 Task: Find connections with filter location Tizi Ouzou with filter topic #investmentproperty with filter profile language Potuguese with filter current company Fluentgrid Limited with filter school Doctor Babasaheb Ambedkar Marathwada University with filter industry Consumer Goods Rental with filter service category Management with filter keywords title Superintendent
Action: Mouse moved to (492, 66)
Screenshot: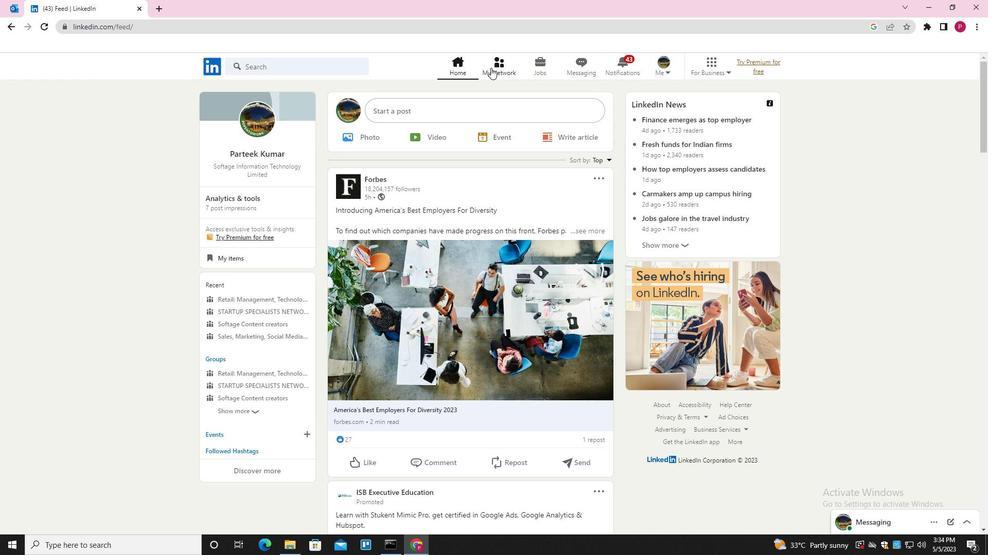 
Action: Mouse pressed left at (492, 66)
Screenshot: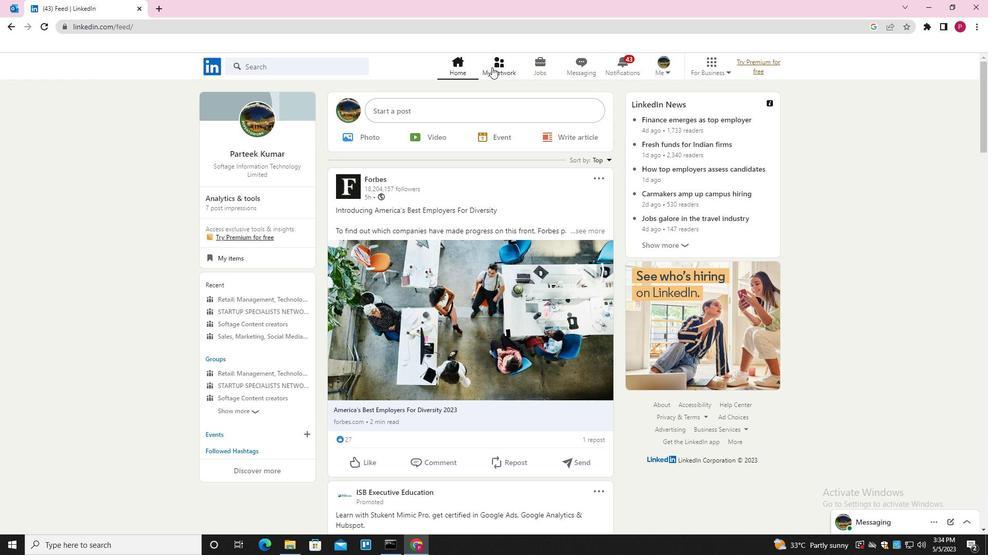 
Action: Mouse moved to (328, 118)
Screenshot: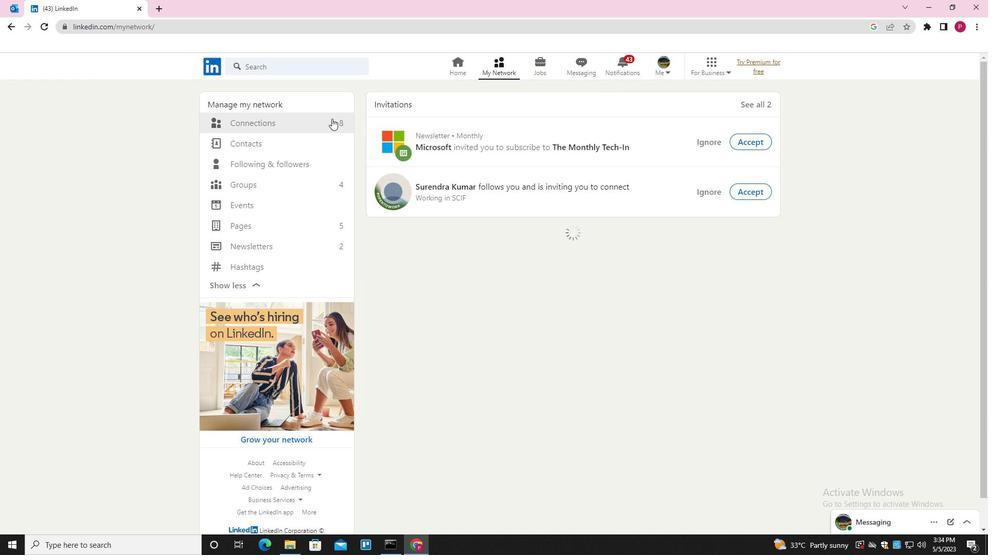 
Action: Mouse pressed left at (328, 118)
Screenshot: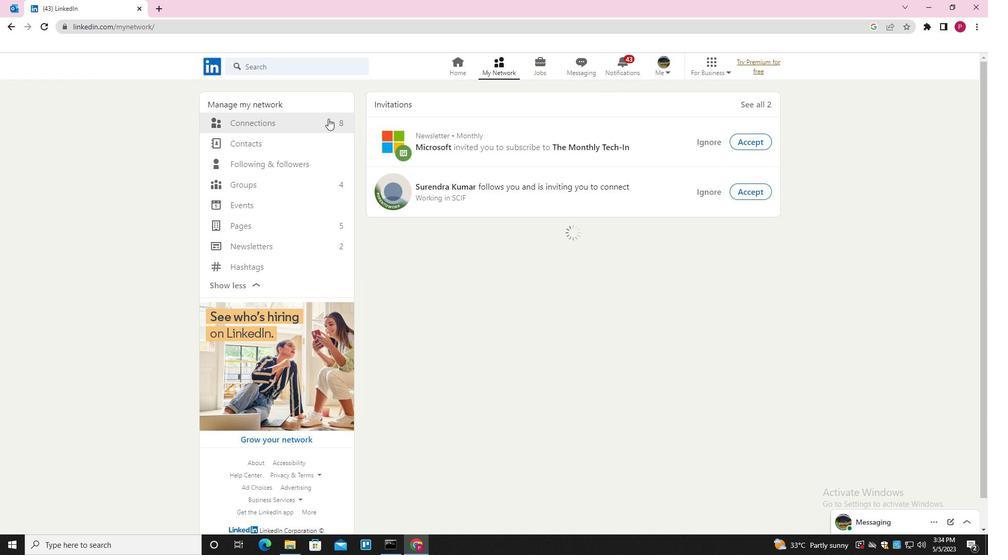 
Action: Mouse moved to (564, 125)
Screenshot: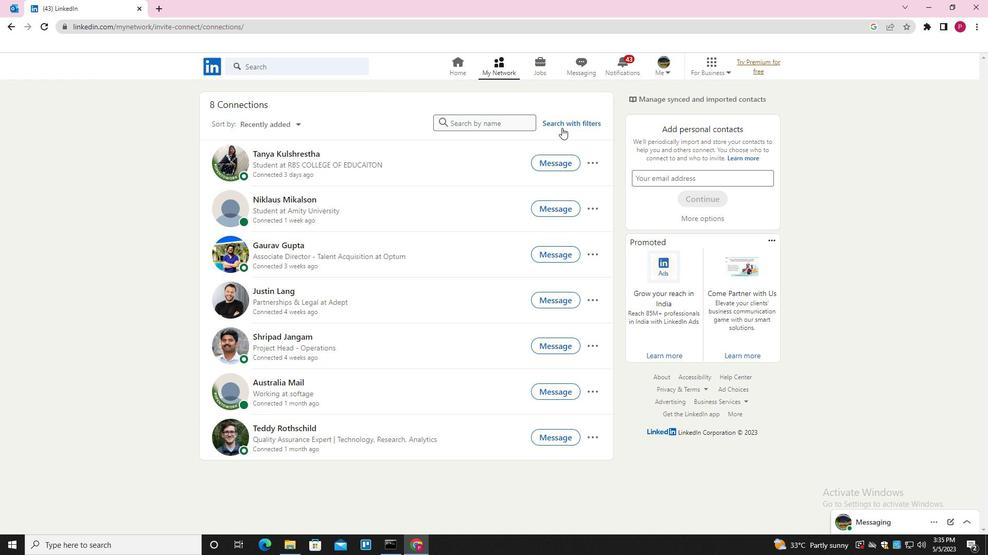 
Action: Mouse pressed left at (564, 125)
Screenshot: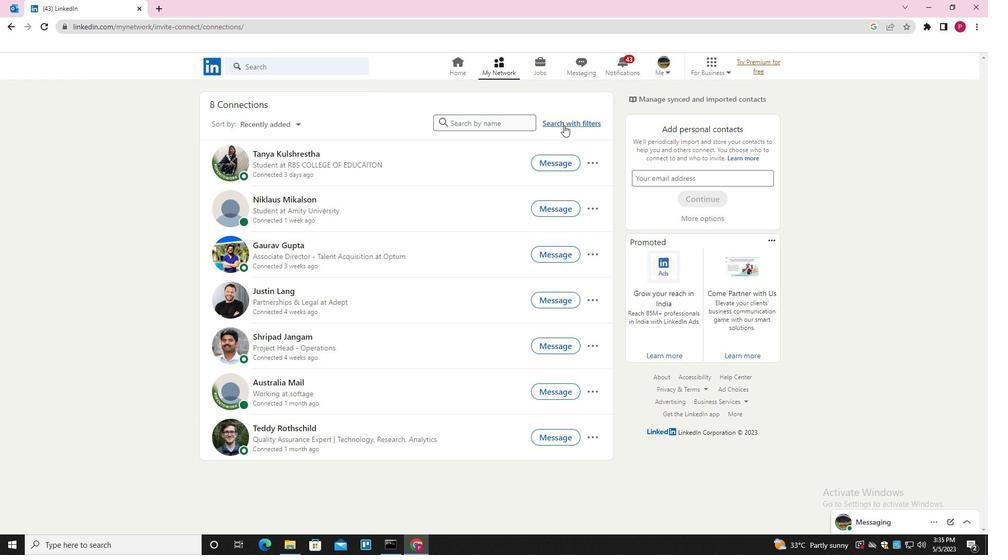 
Action: Mouse moved to (527, 97)
Screenshot: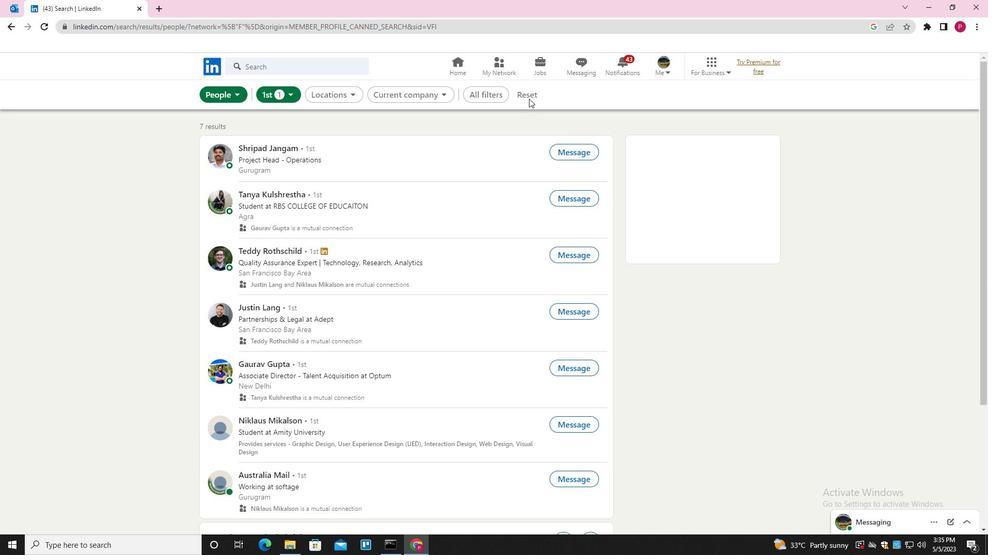 
Action: Mouse pressed left at (527, 97)
Screenshot: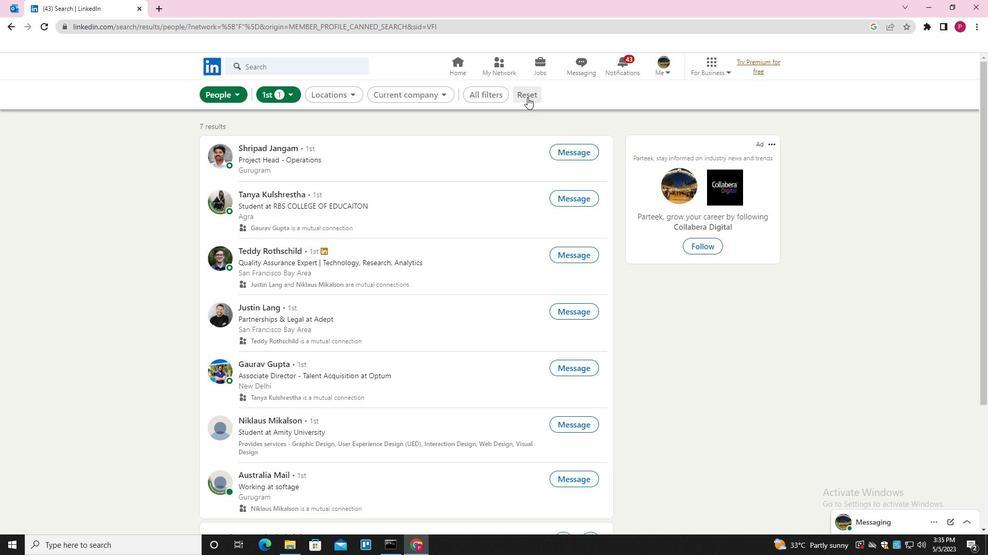 
Action: Mouse moved to (510, 94)
Screenshot: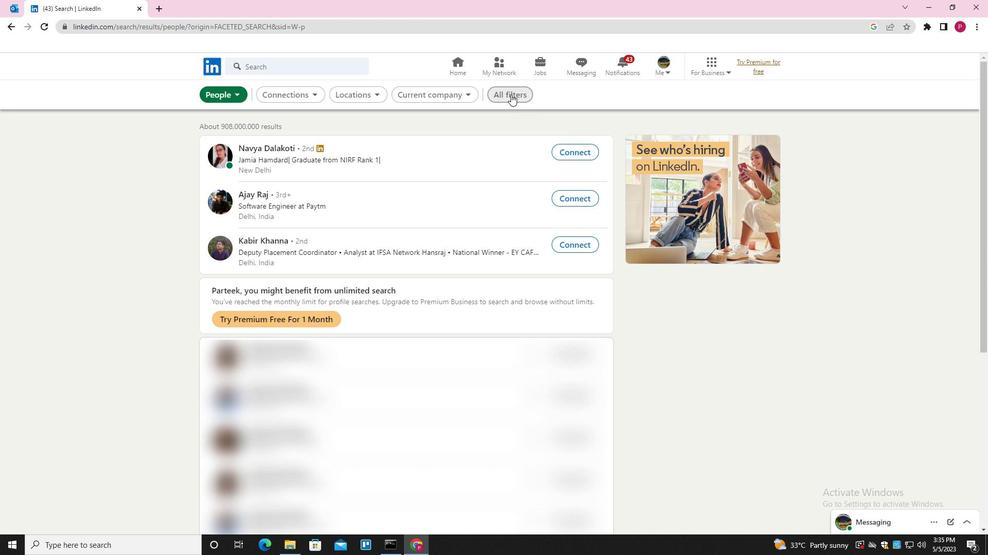 
Action: Mouse pressed left at (510, 94)
Screenshot: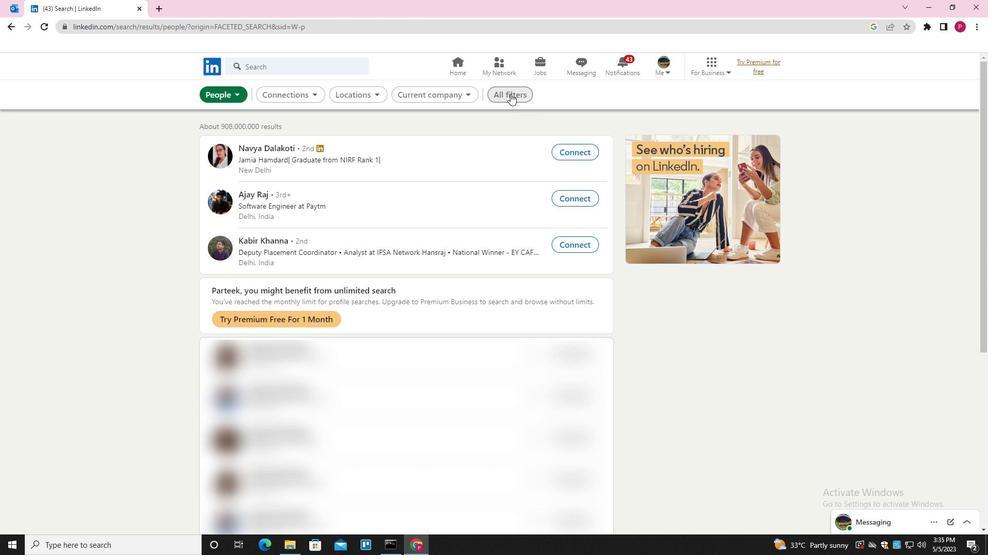 
Action: Mouse moved to (727, 229)
Screenshot: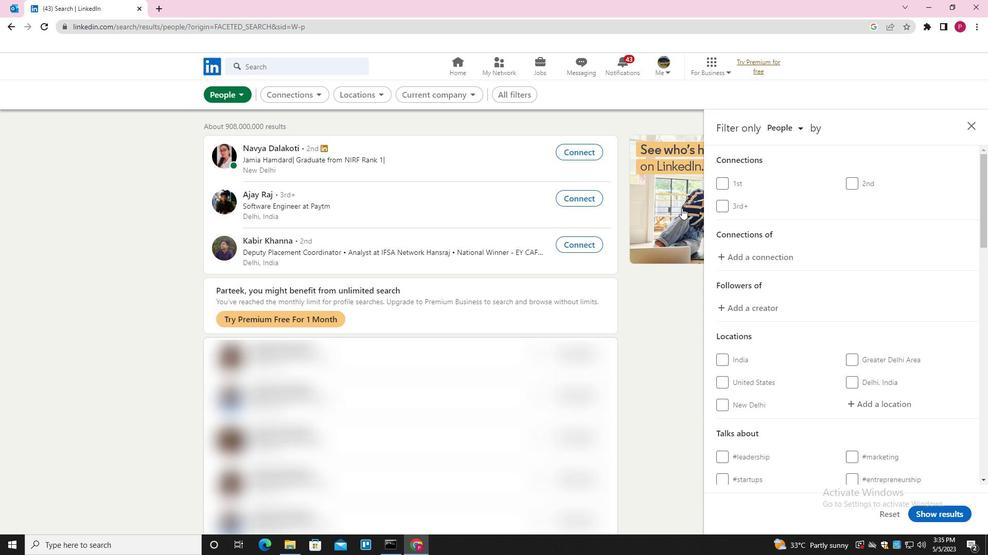 
Action: Mouse scrolled (727, 229) with delta (0, 0)
Screenshot: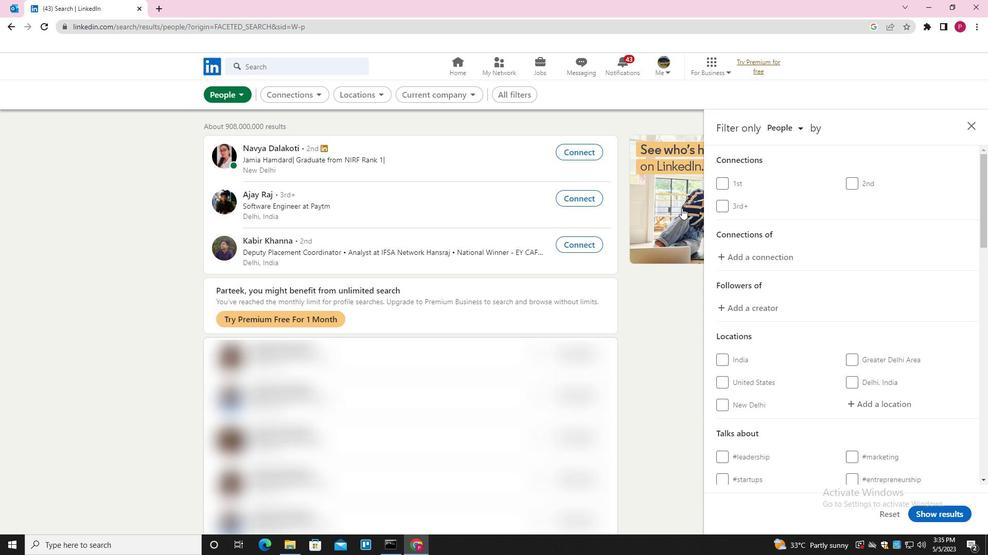 
Action: Mouse moved to (734, 232)
Screenshot: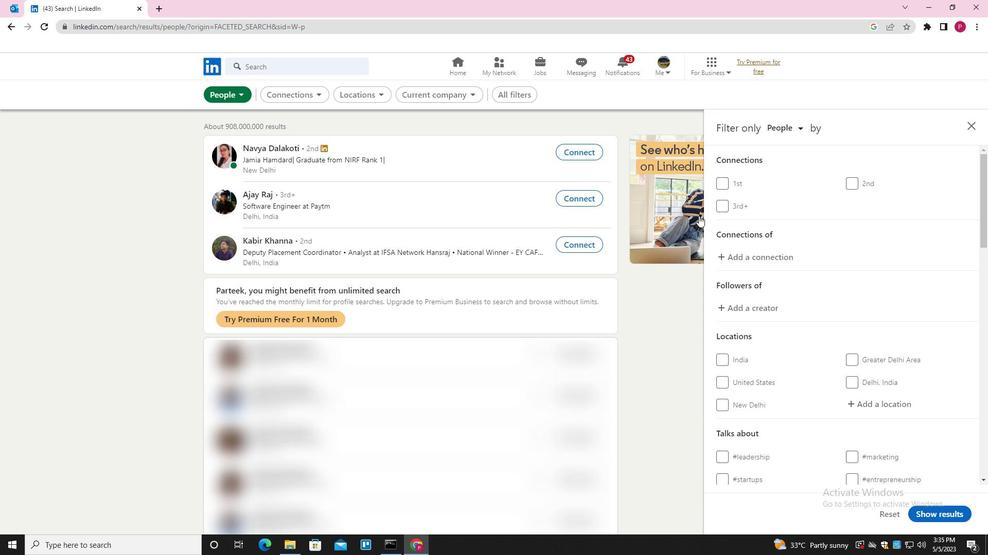 
Action: Mouse scrolled (734, 232) with delta (0, 0)
Screenshot: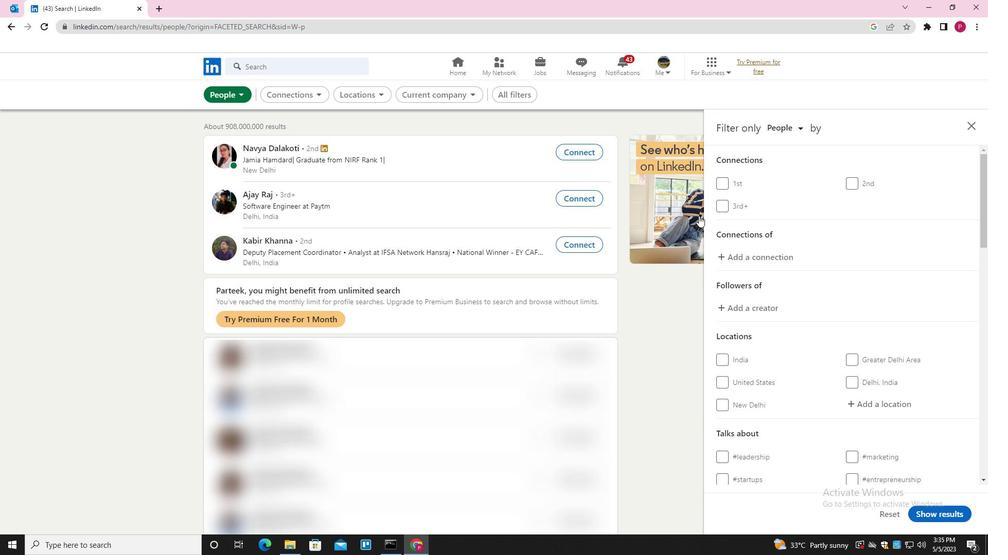 
Action: Mouse moved to (872, 300)
Screenshot: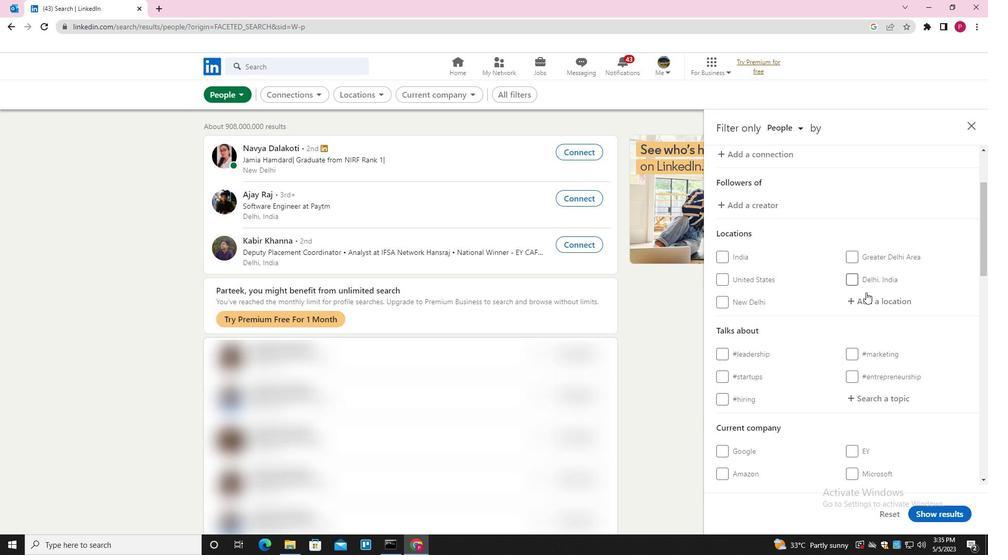 
Action: Mouse pressed left at (872, 300)
Screenshot: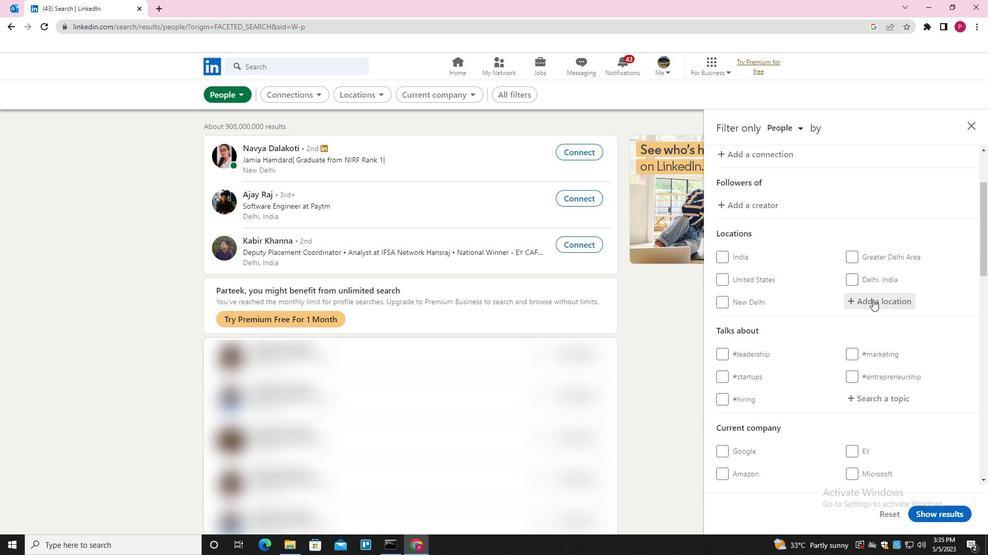 
Action: Key pressed <Key.shift>TIZII<Key.space><Key.backspace><Key.backspace><Key.backspace>I<Key.space><Key.shift><Key.down><Key.enter>
Screenshot: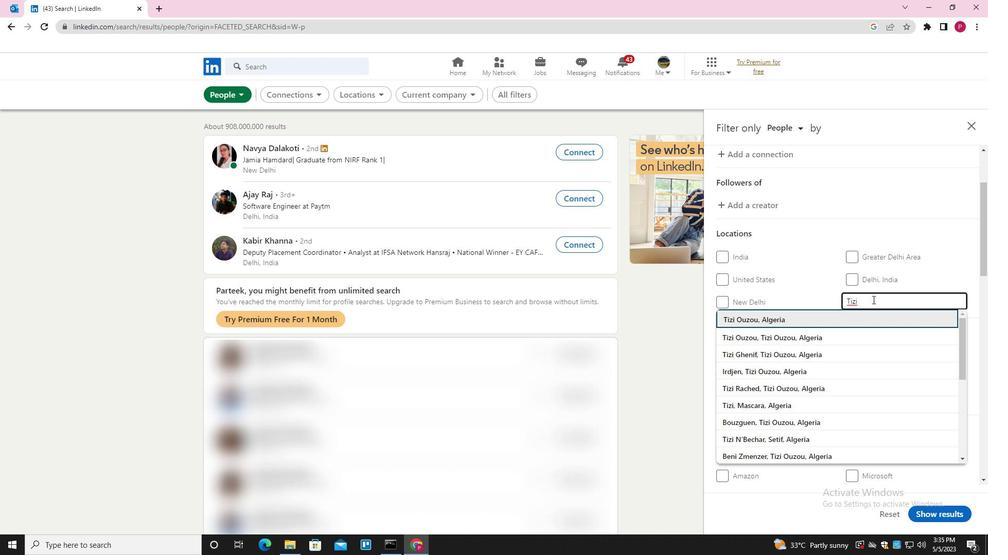 
Action: Mouse moved to (821, 355)
Screenshot: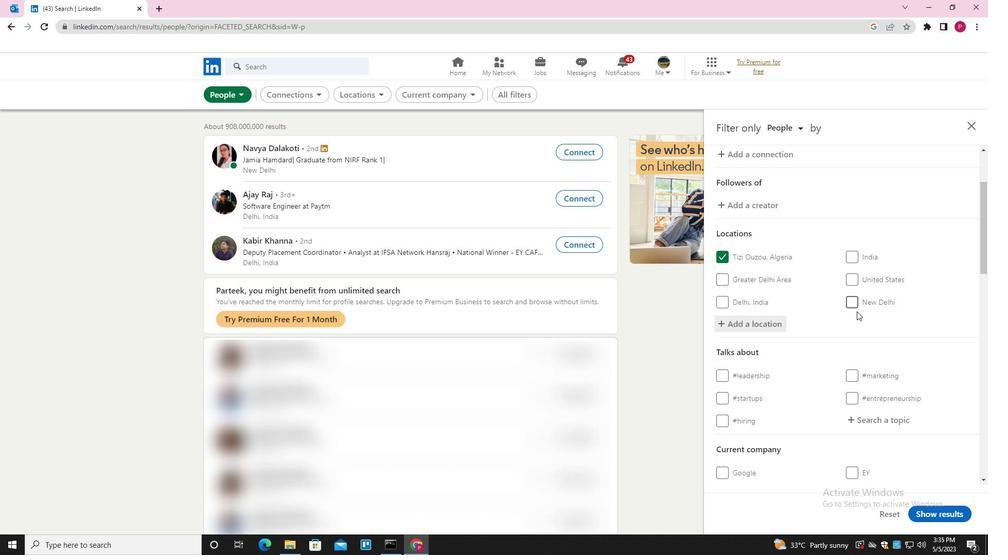 
Action: Mouse scrolled (821, 354) with delta (0, 0)
Screenshot: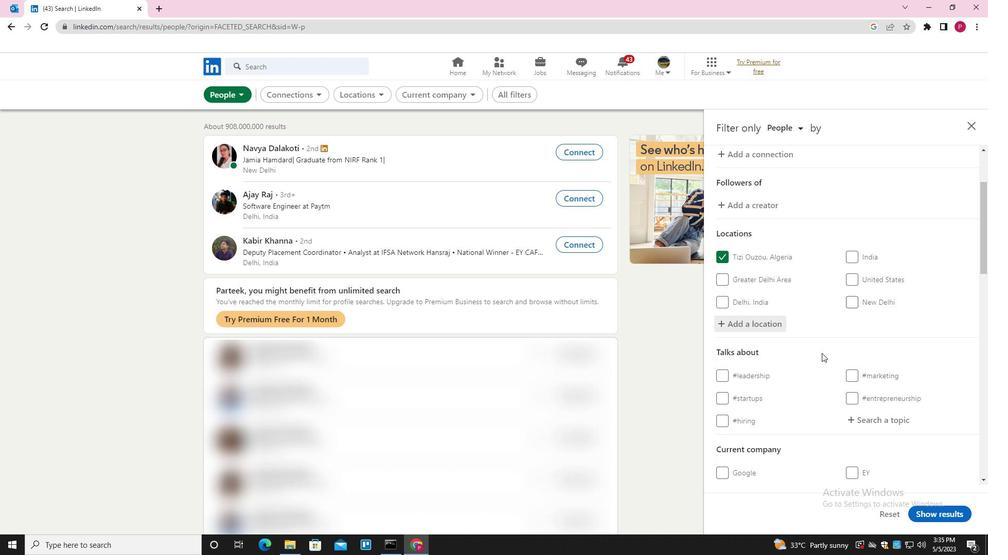 
Action: Mouse scrolled (821, 354) with delta (0, 0)
Screenshot: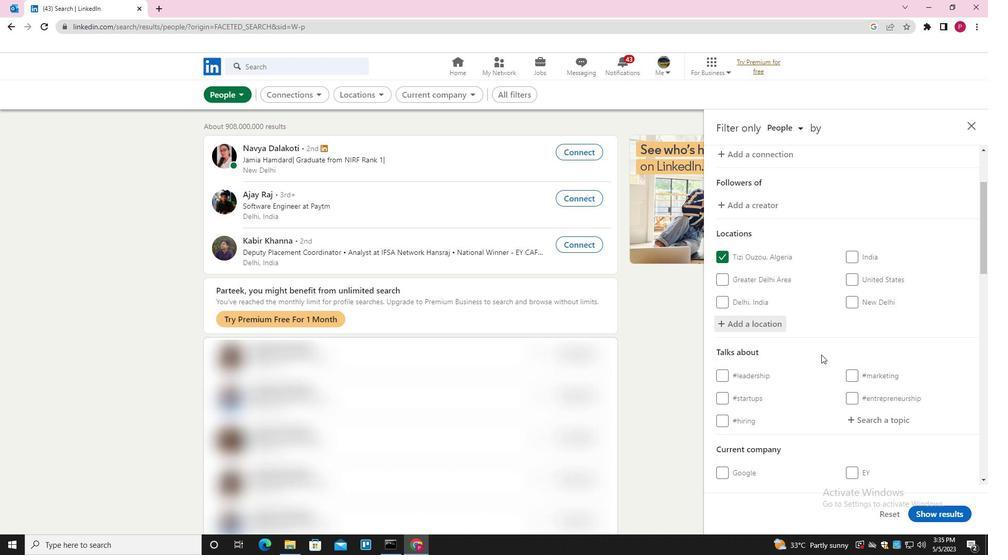 
Action: Mouse scrolled (821, 354) with delta (0, 0)
Screenshot: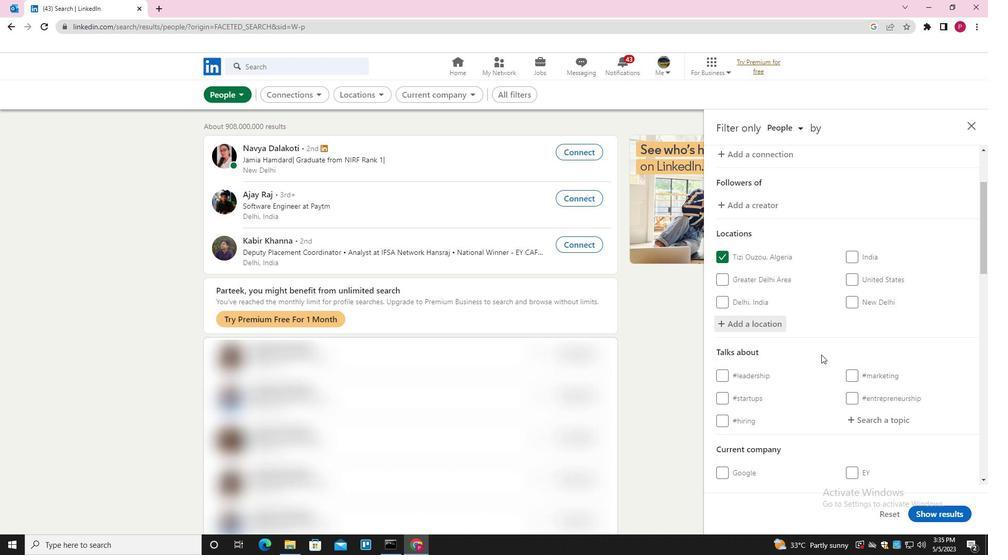 
Action: Mouse moved to (889, 270)
Screenshot: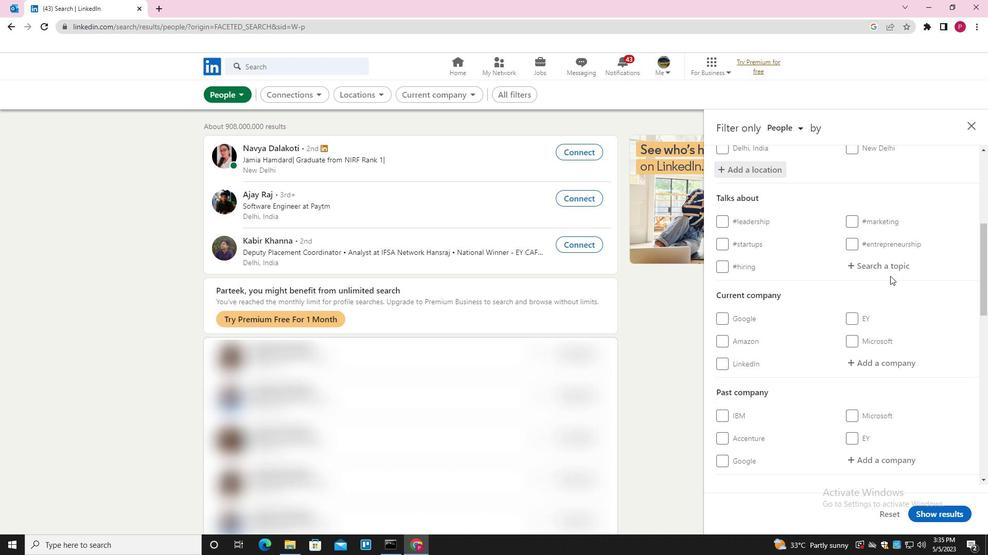 
Action: Mouse pressed left at (889, 270)
Screenshot: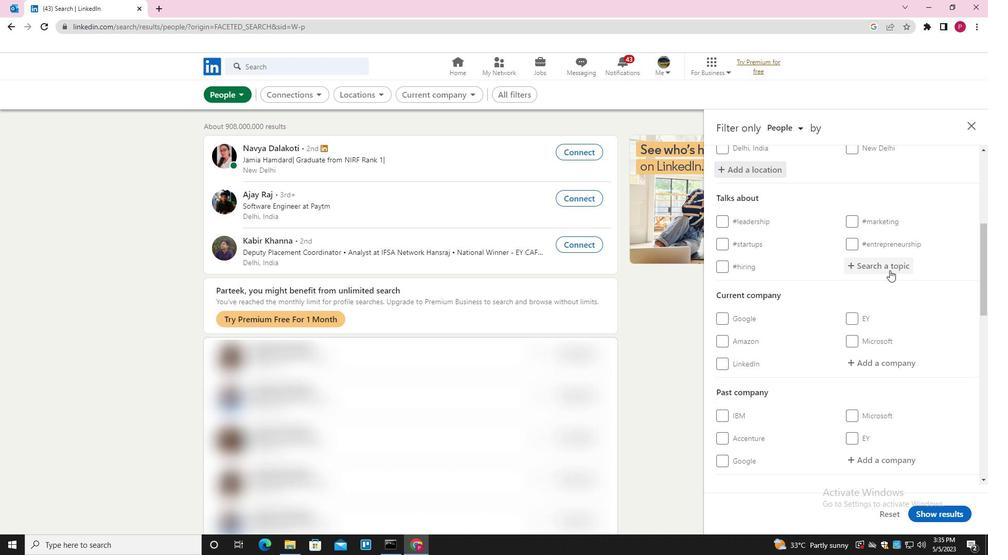 
Action: Key pressed INVESTMENTPROPERTY<Key.down><Key.enter>
Screenshot: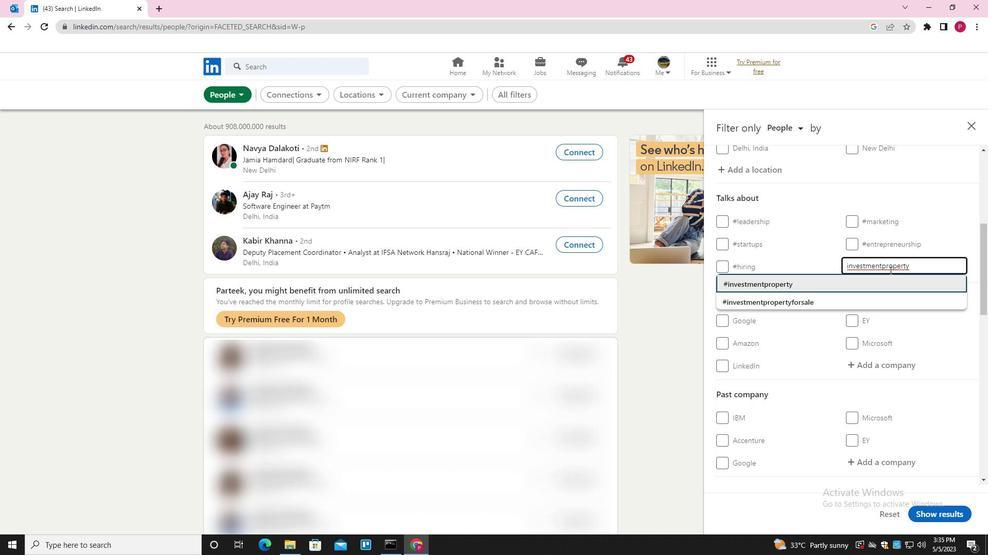 
Action: Mouse moved to (868, 286)
Screenshot: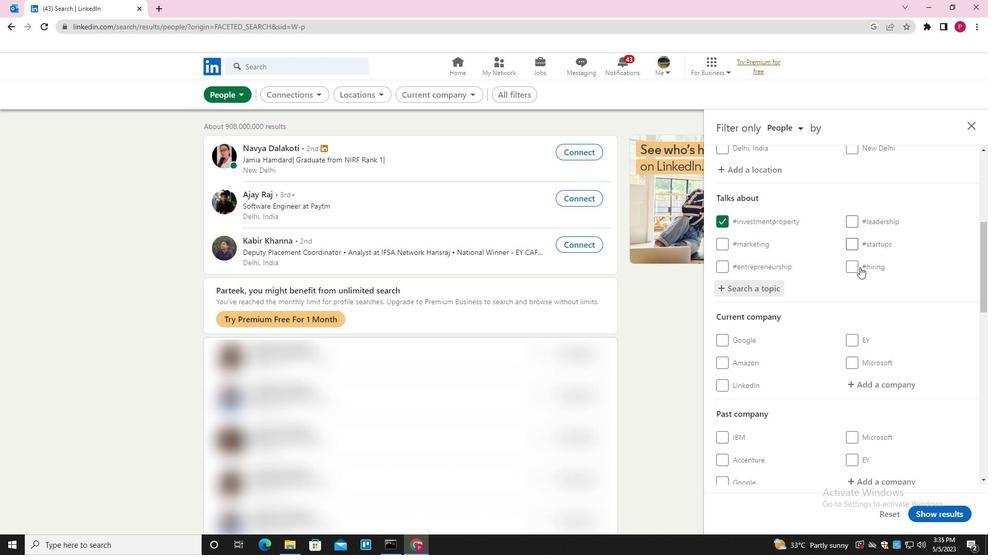 
Action: Mouse scrolled (868, 286) with delta (0, 0)
Screenshot: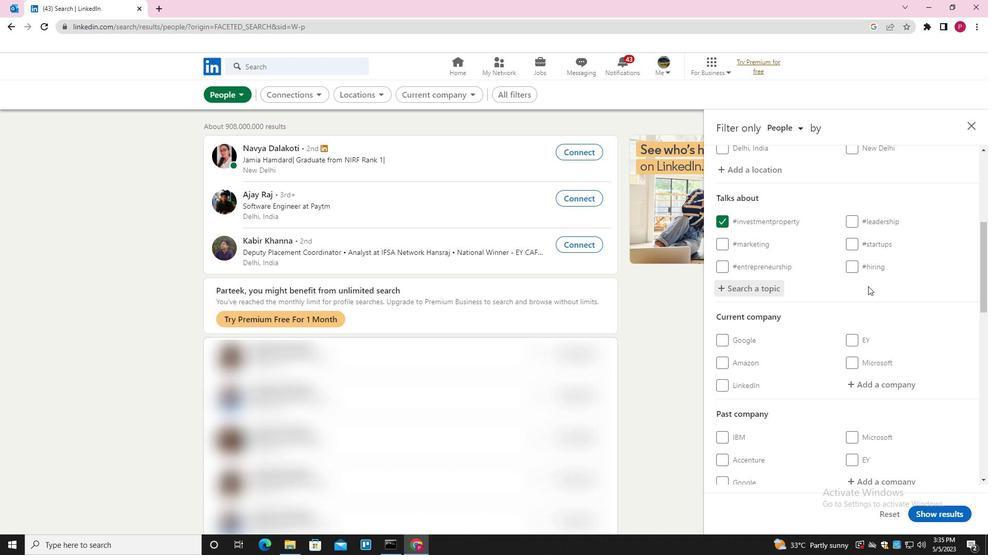 
Action: Mouse moved to (868, 287)
Screenshot: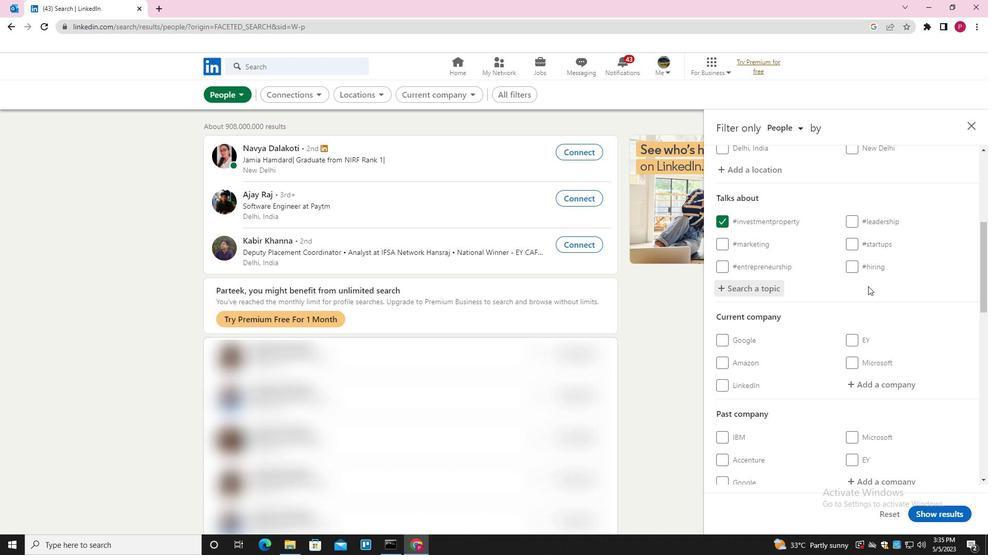 
Action: Mouse scrolled (868, 287) with delta (0, 0)
Screenshot: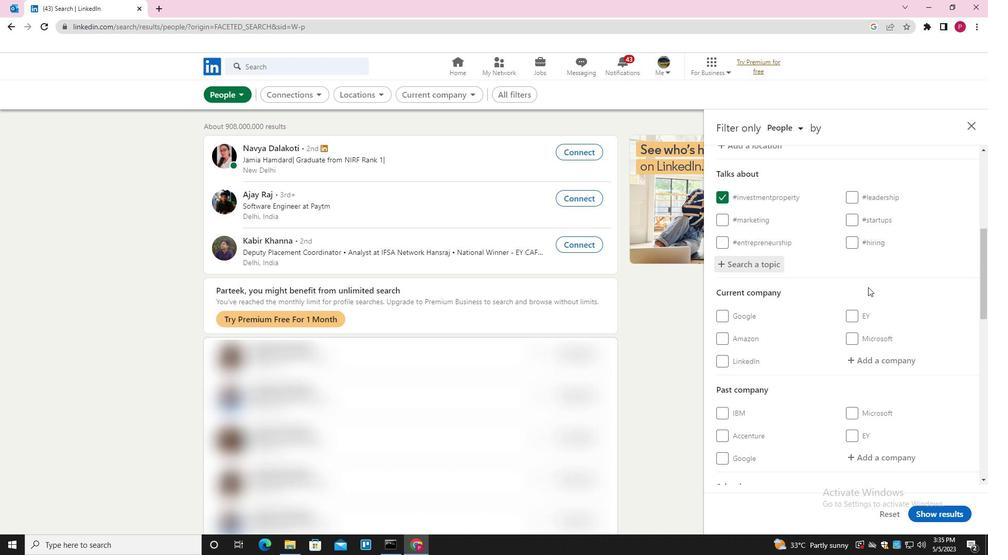
Action: Mouse moved to (882, 278)
Screenshot: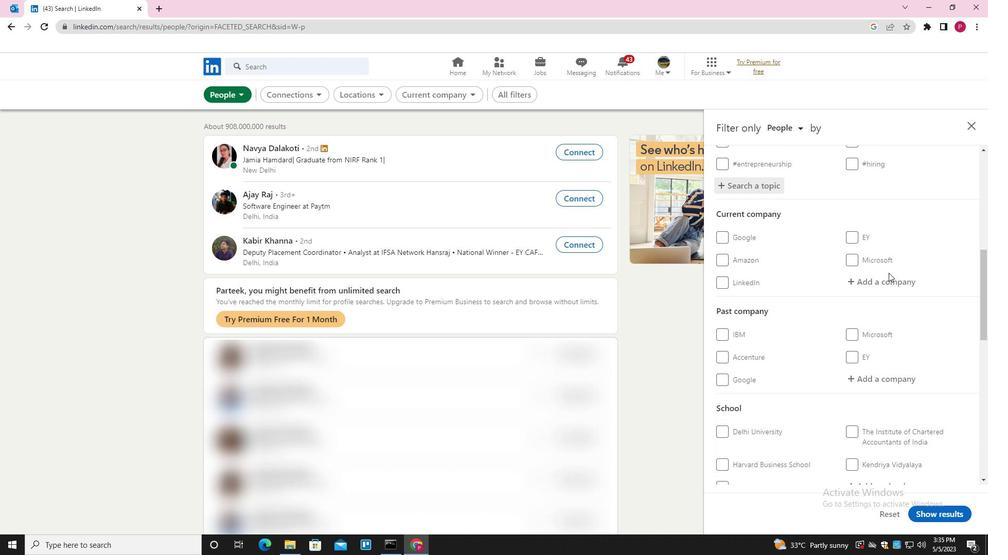 
Action: Mouse scrolled (882, 278) with delta (0, 0)
Screenshot: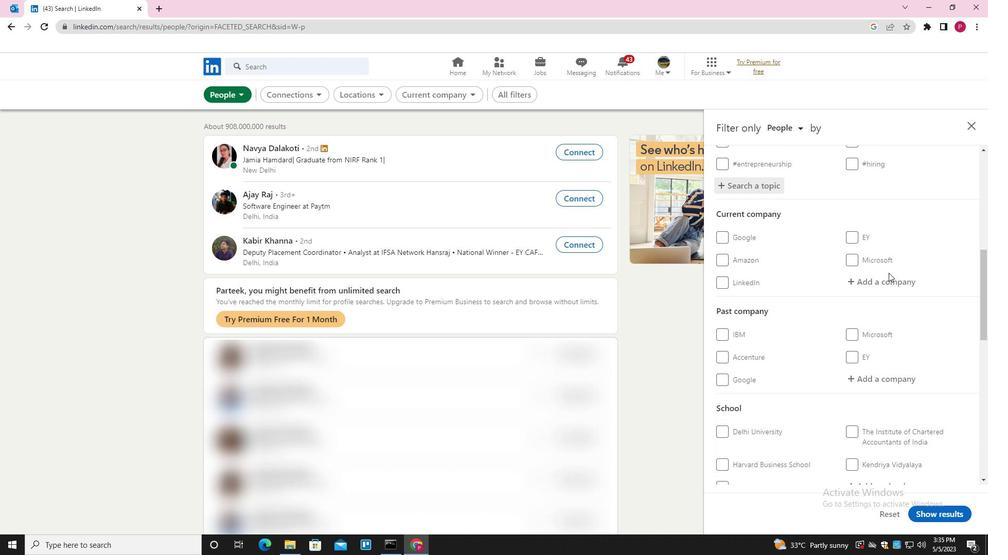 
Action: Mouse moved to (881, 279)
Screenshot: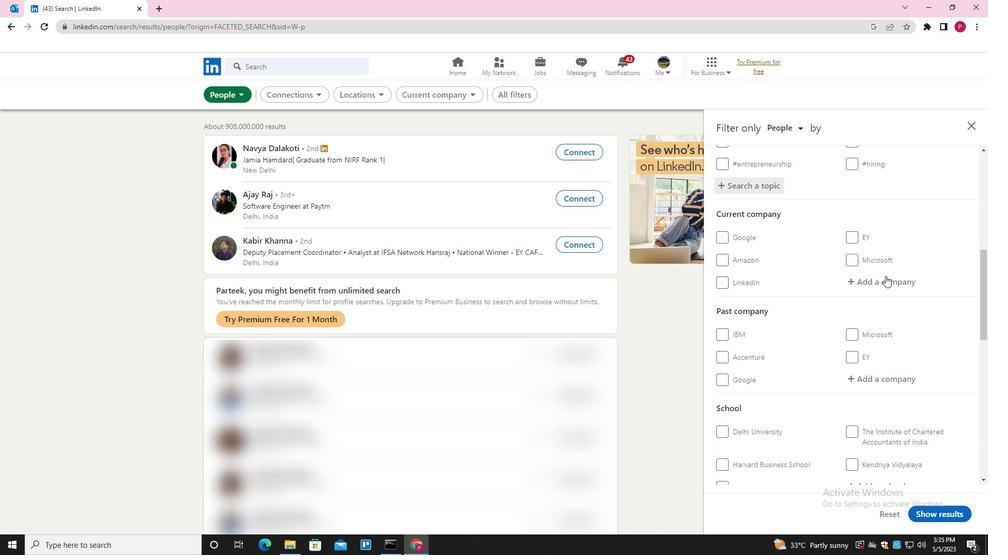 
Action: Mouse scrolled (881, 278) with delta (0, 0)
Screenshot: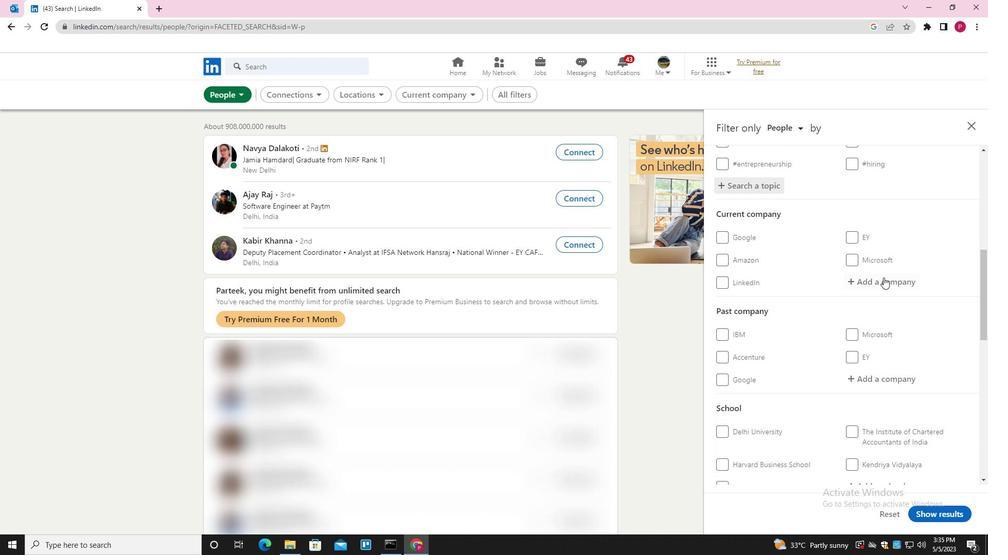 
Action: Mouse moved to (866, 308)
Screenshot: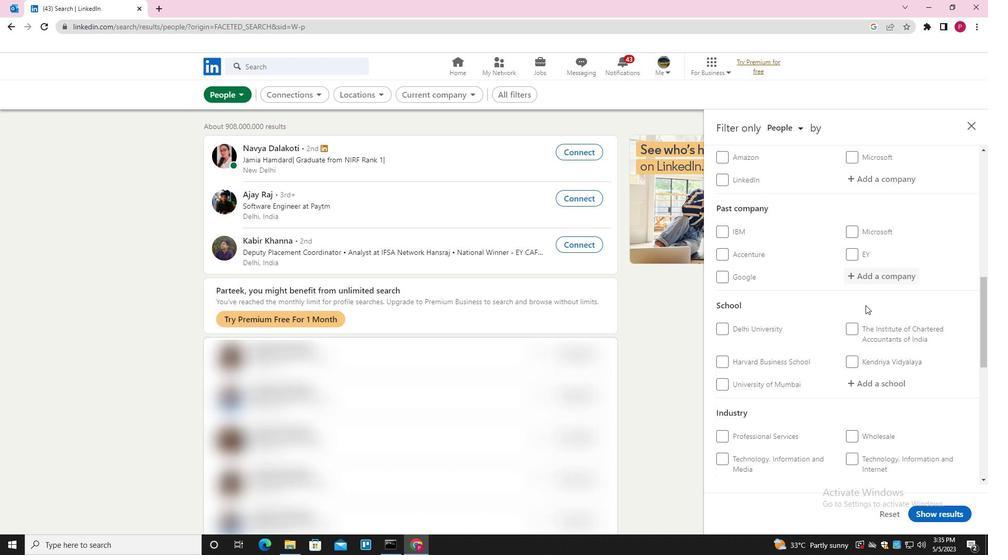 
Action: Mouse scrolled (866, 307) with delta (0, 0)
Screenshot: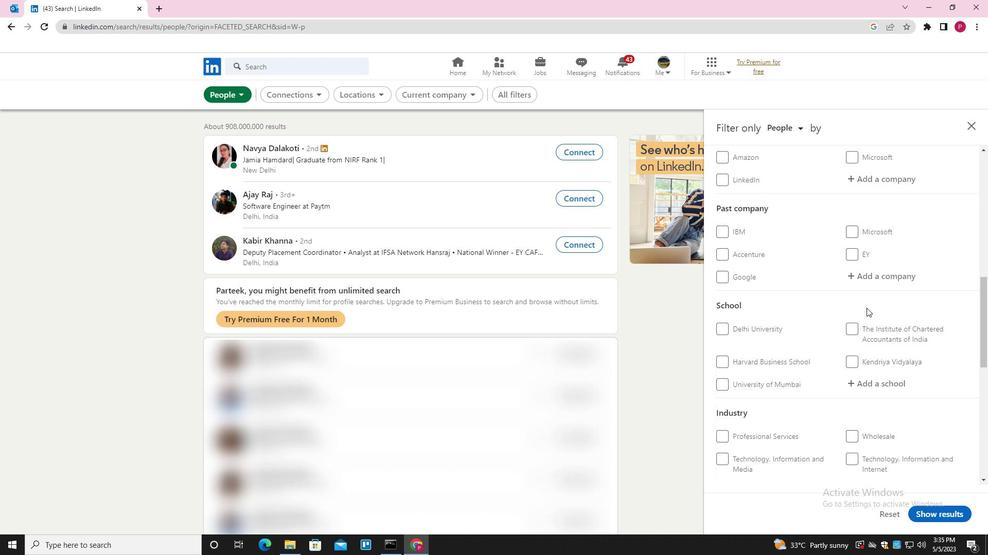 
Action: Mouse scrolled (866, 307) with delta (0, 0)
Screenshot: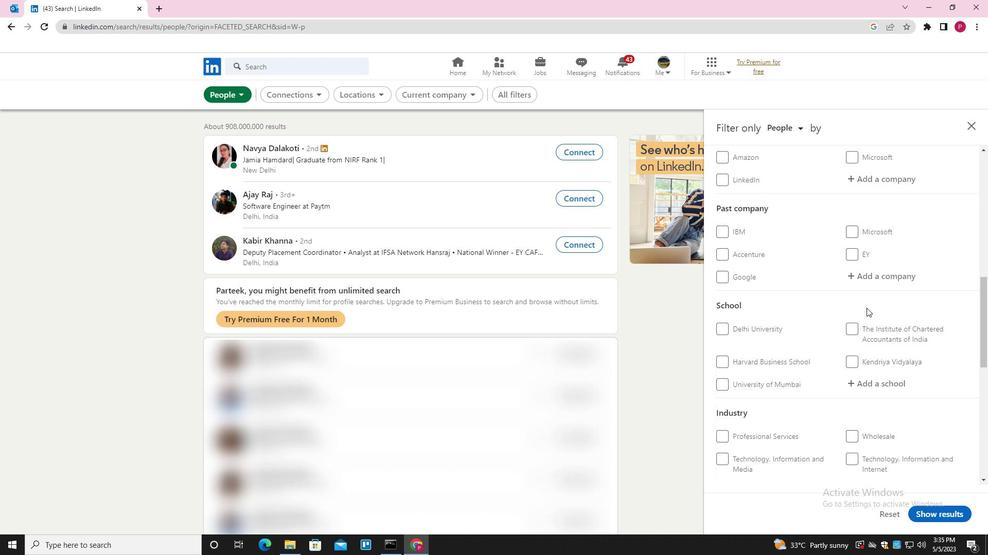 
Action: Mouse scrolled (866, 307) with delta (0, 0)
Screenshot: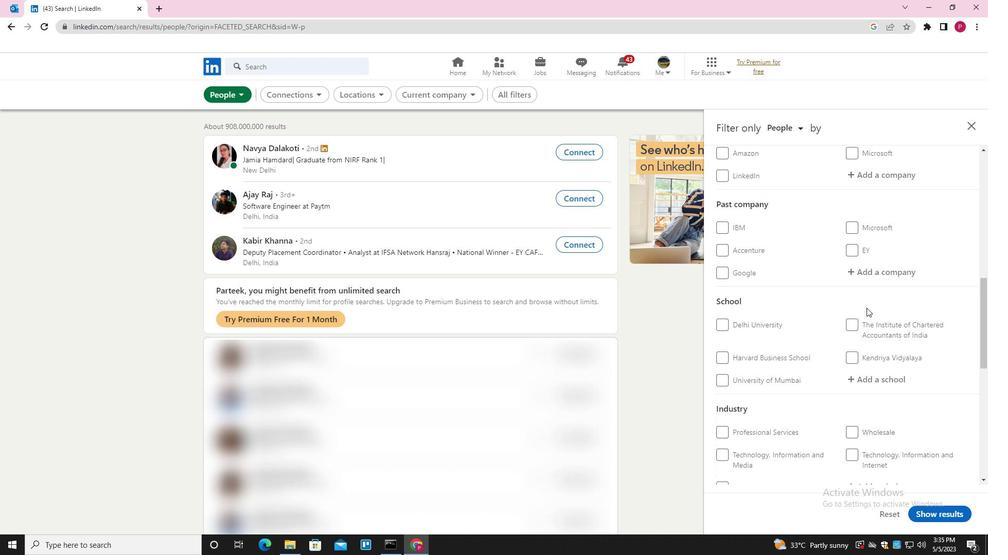 
Action: Mouse scrolled (866, 307) with delta (0, 0)
Screenshot: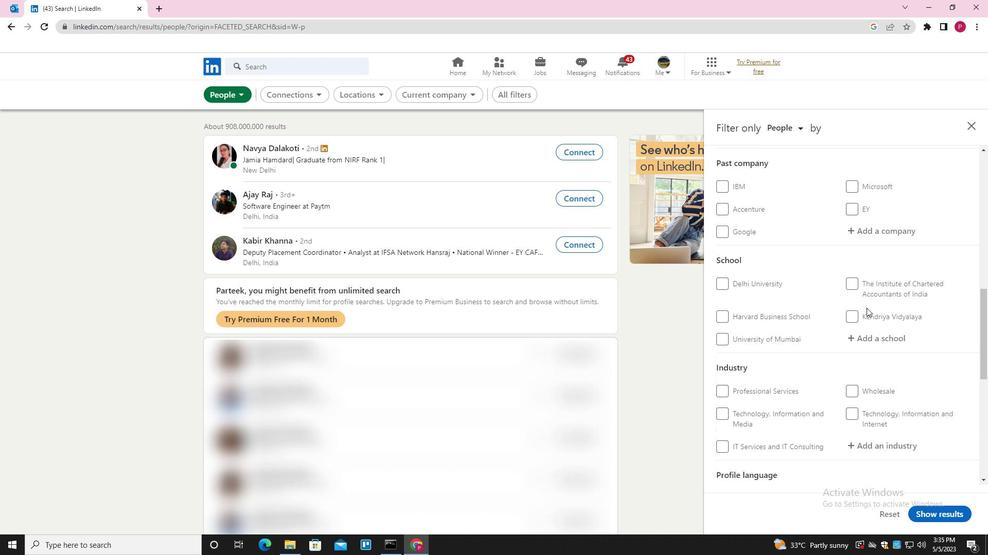 
Action: Mouse moved to (858, 362)
Screenshot: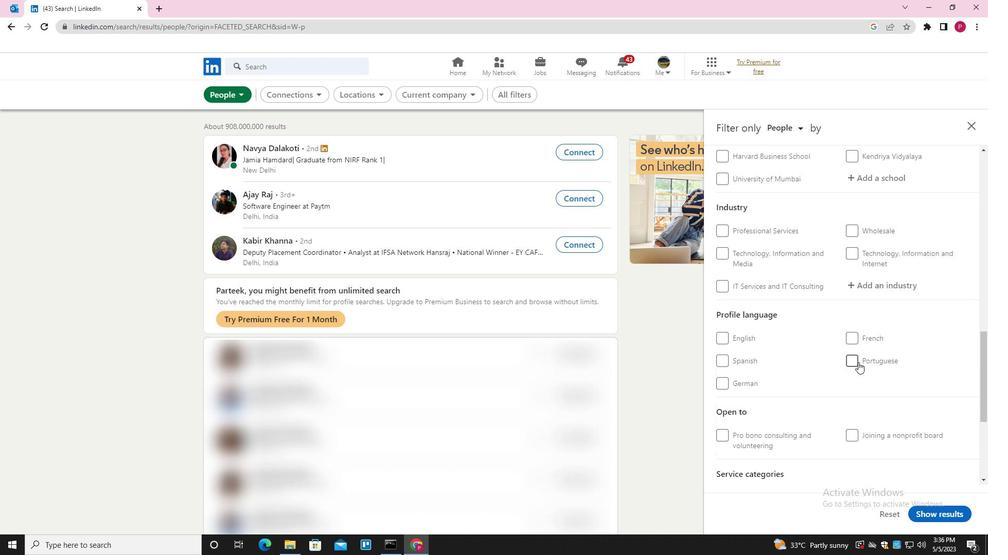 
Action: Mouse pressed left at (858, 362)
Screenshot: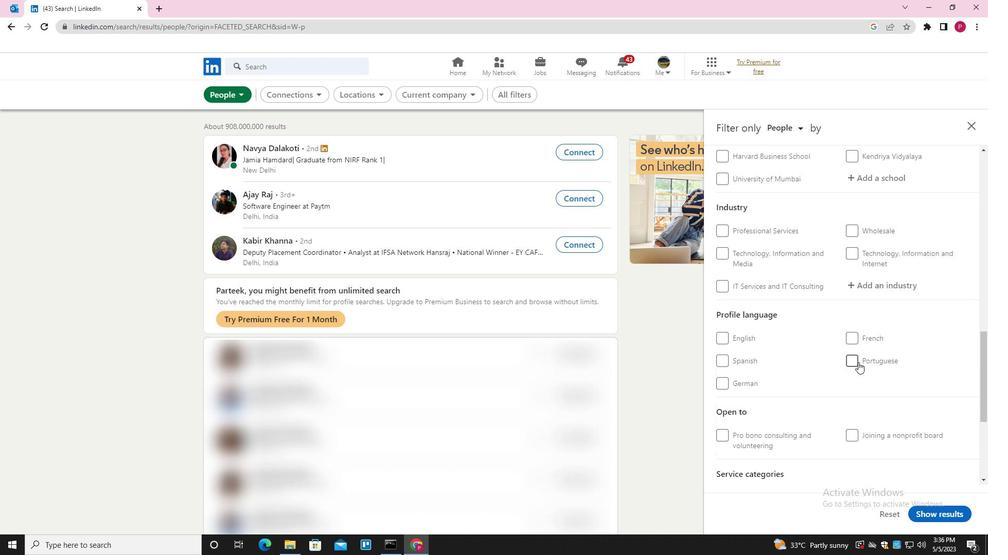 
Action: Mouse moved to (801, 392)
Screenshot: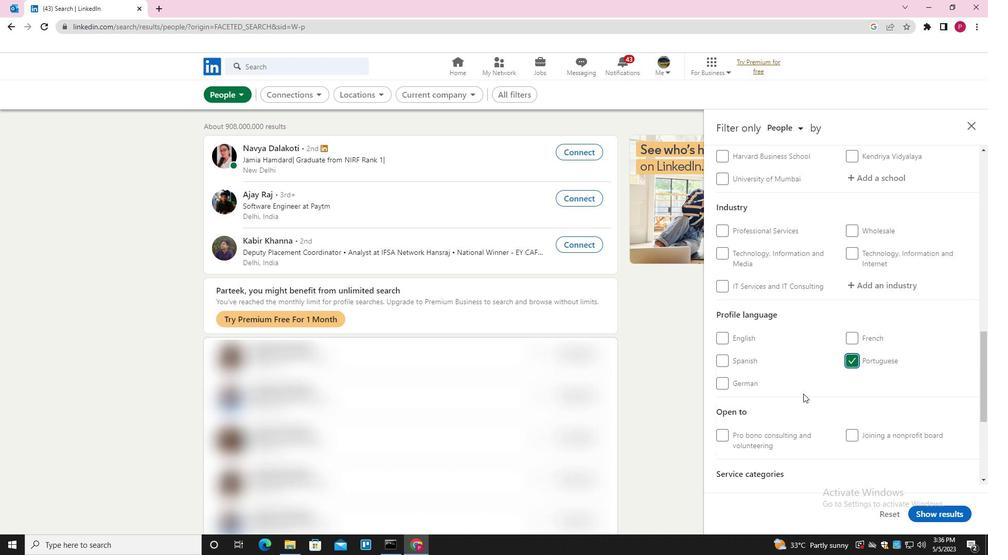 
Action: Mouse scrolled (801, 392) with delta (0, 0)
Screenshot: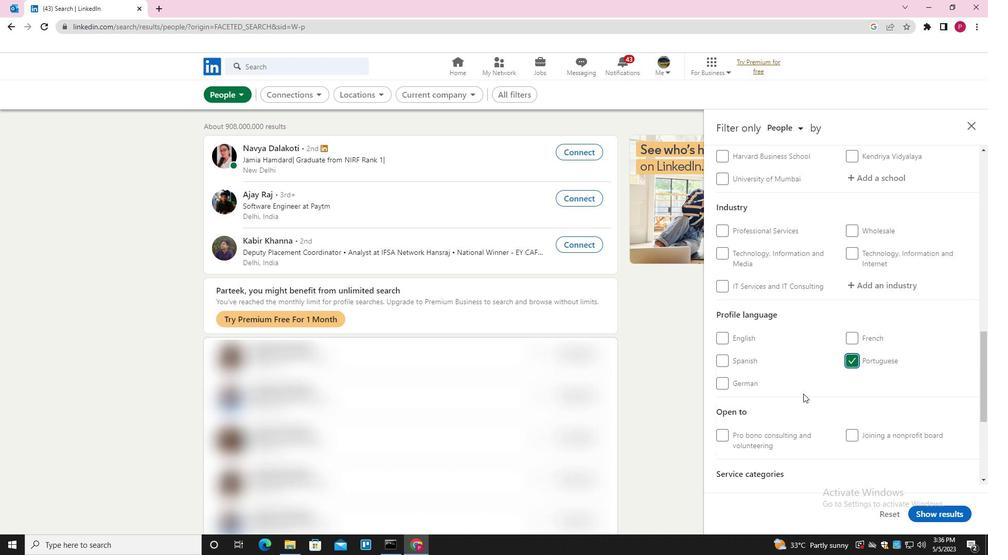 
Action: Mouse moved to (804, 390)
Screenshot: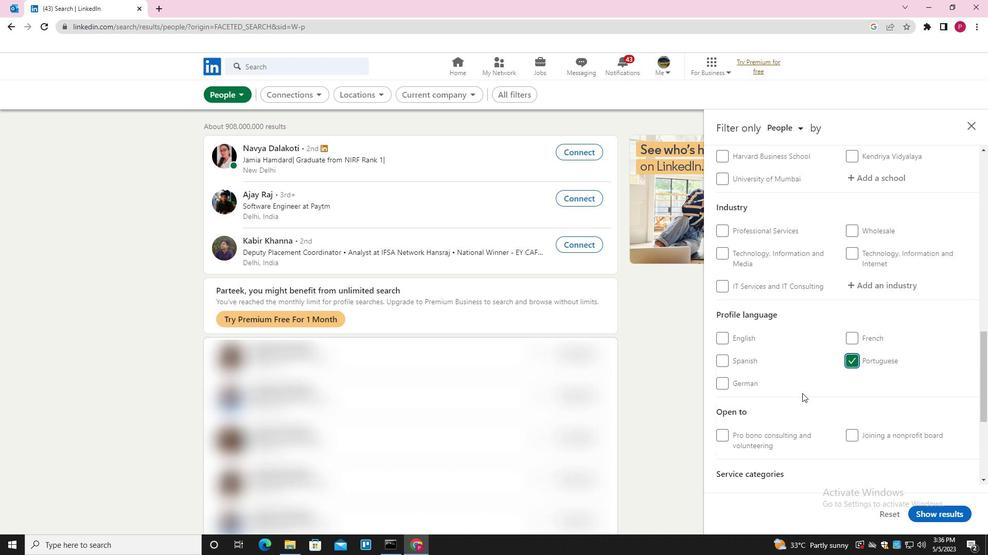 
Action: Mouse scrolled (804, 391) with delta (0, 0)
Screenshot: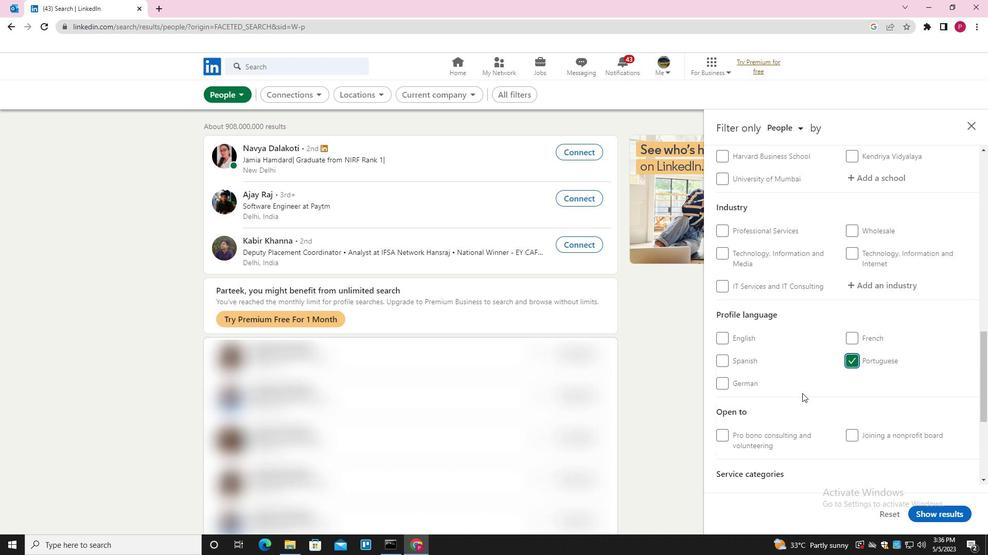 
Action: Mouse moved to (805, 390)
Screenshot: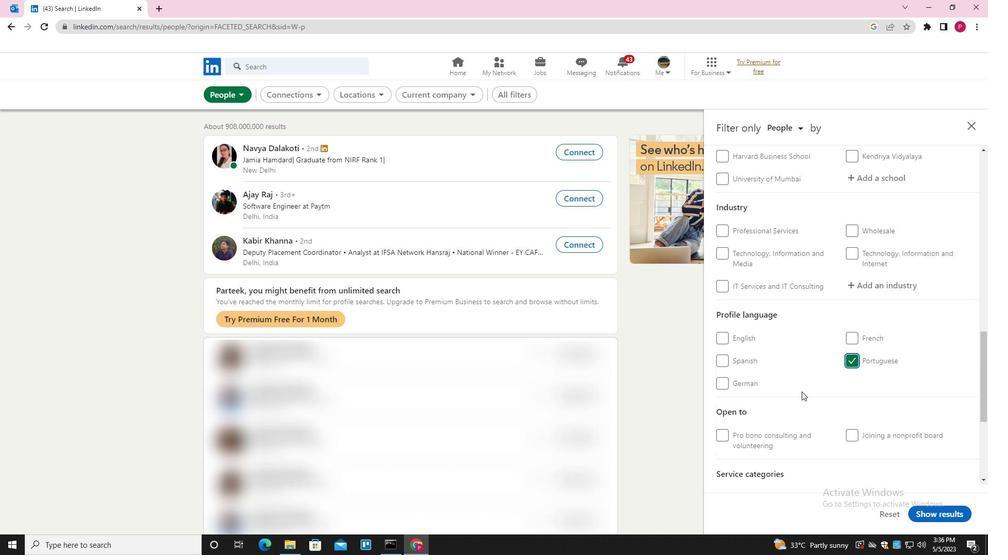 
Action: Mouse scrolled (805, 390) with delta (0, 0)
Screenshot: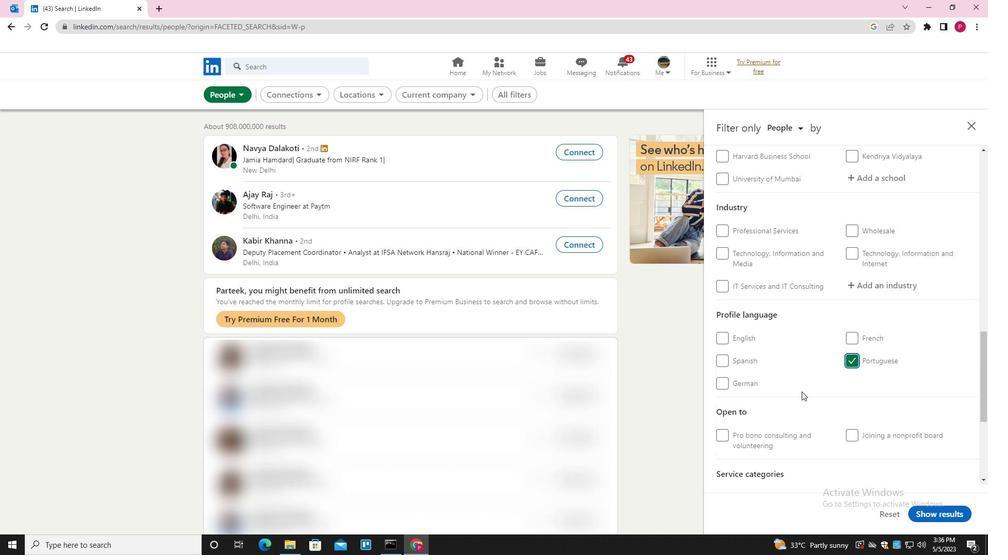 
Action: Mouse moved to (805, 389)
Screenshot: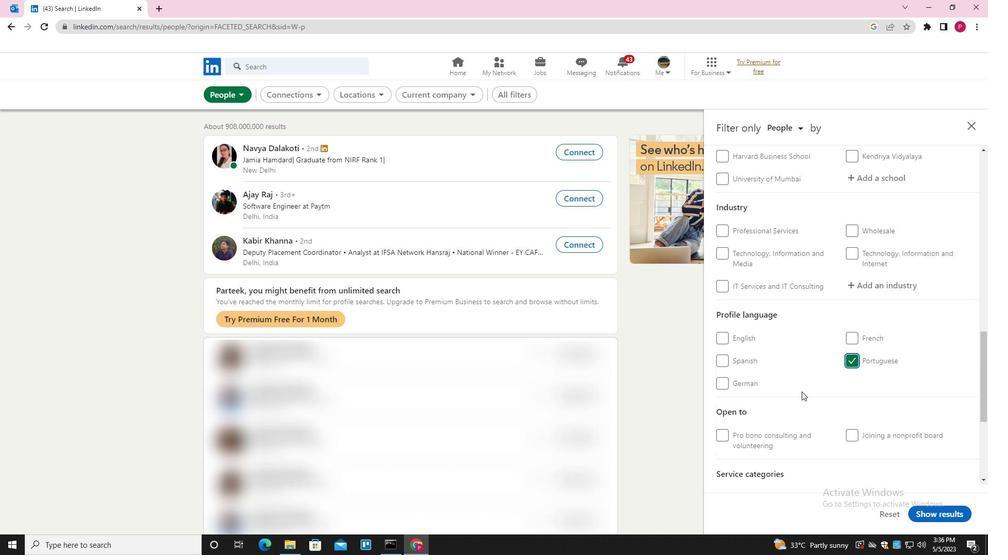 
Action: Mouse scrolled (805, 390) with delta (0, 0)
Screenshot: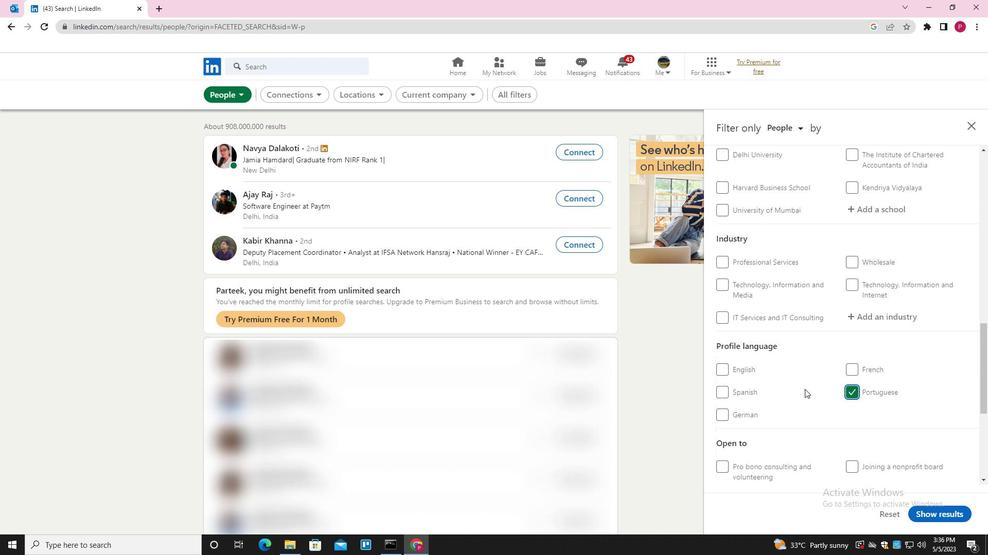 
Action: Mouse scrolled (805, 390) with delta (0, 0)
Screenshot: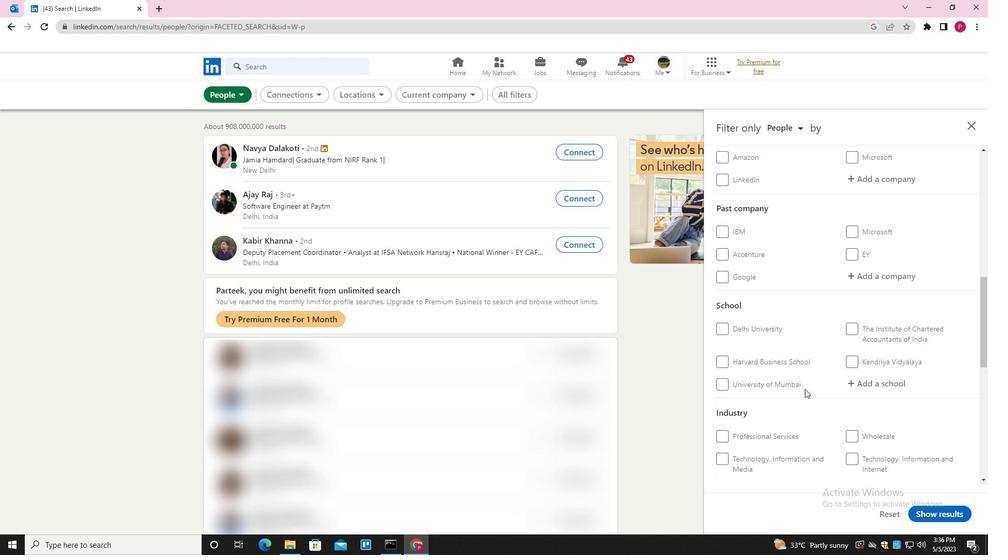 
Action: Mouse moved to (883, 232)
Screenshot: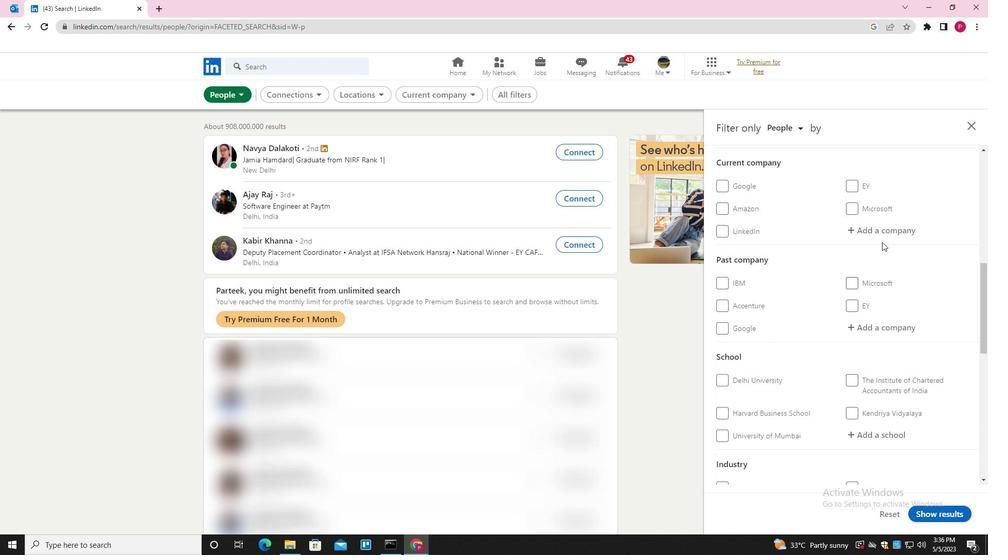 
Action: Mouse pressed left at (883, 232)
Screenshot: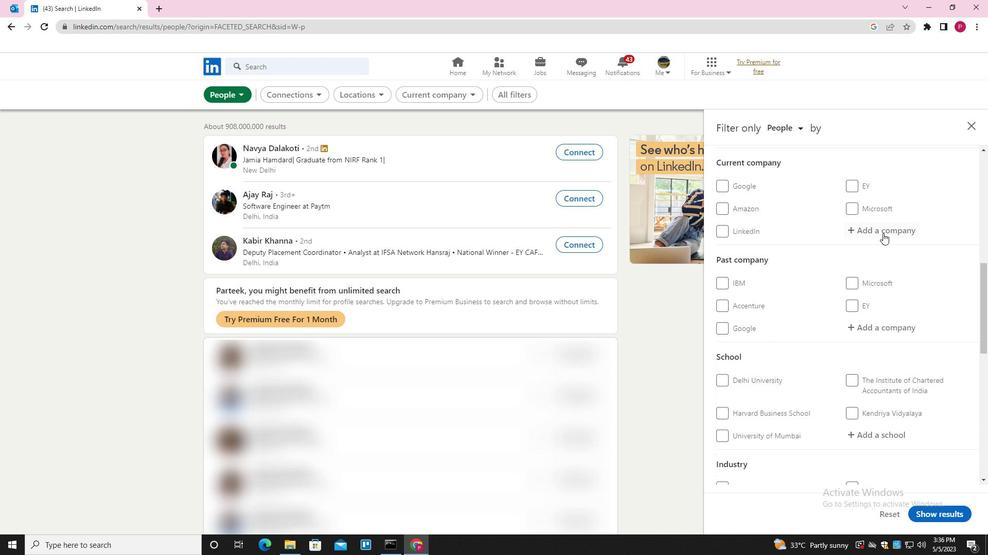 
Action: Key pressed <Key.shift><Key.shift><Key.shift><Key.shift><Key.shift><Key.shift><Key.shift><Key.shift><Key.shift><Key.shift><Key.shift><Key.shift><Key.shift><Key.shift><Key.shift><Key.shift><Key.shift><Key.shift>FLUENTGRIP<Key.backspace>D<Key.space><Key.shift>LIMITED<Key.down><Key.enter>
Screenshot: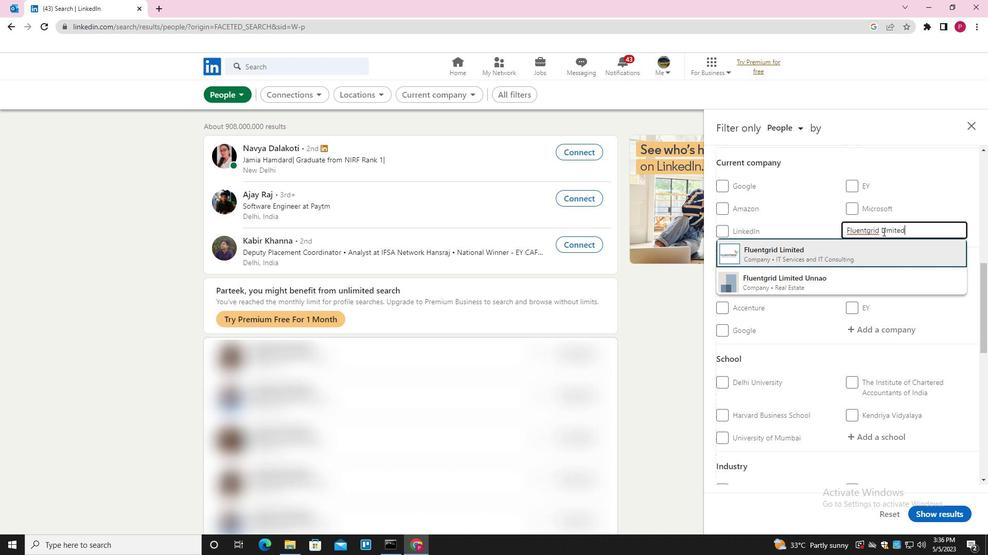 
Action: Mouse moved to (819, 277)
Screenshot: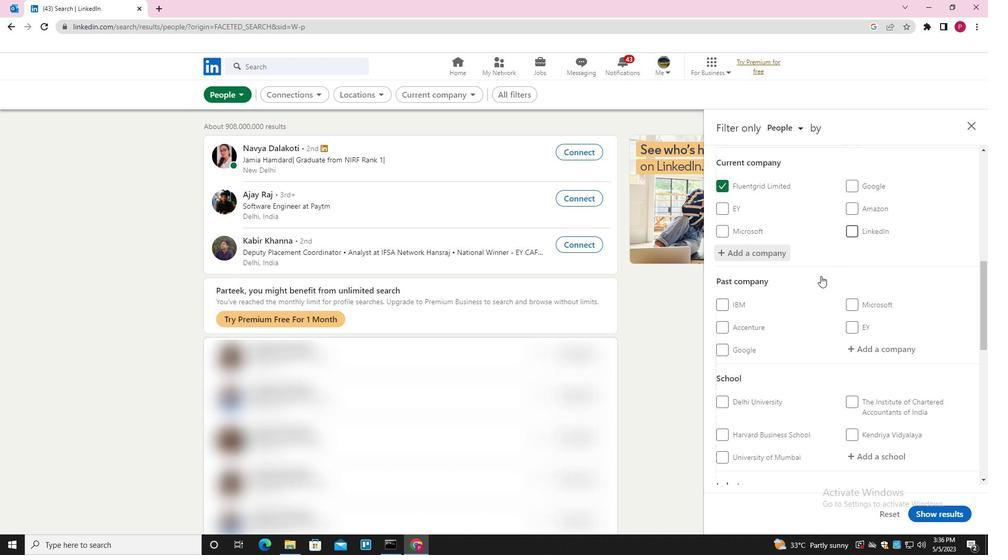 
Action: Mouse scrolled (819, 276) with delta (0, 0)
Screenshot: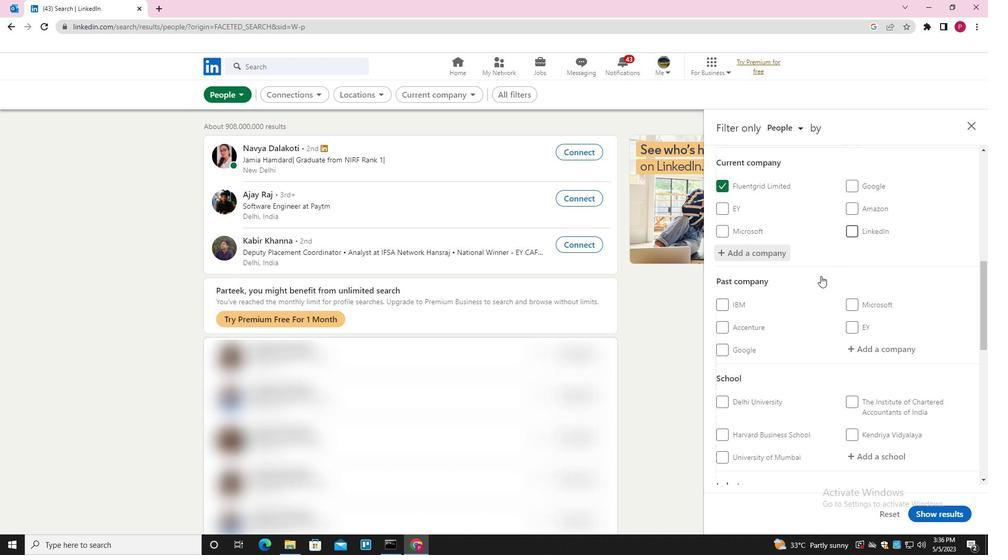 
Action: Mouse scrolled (819, 276) with delta (0, 0)
Screenshot: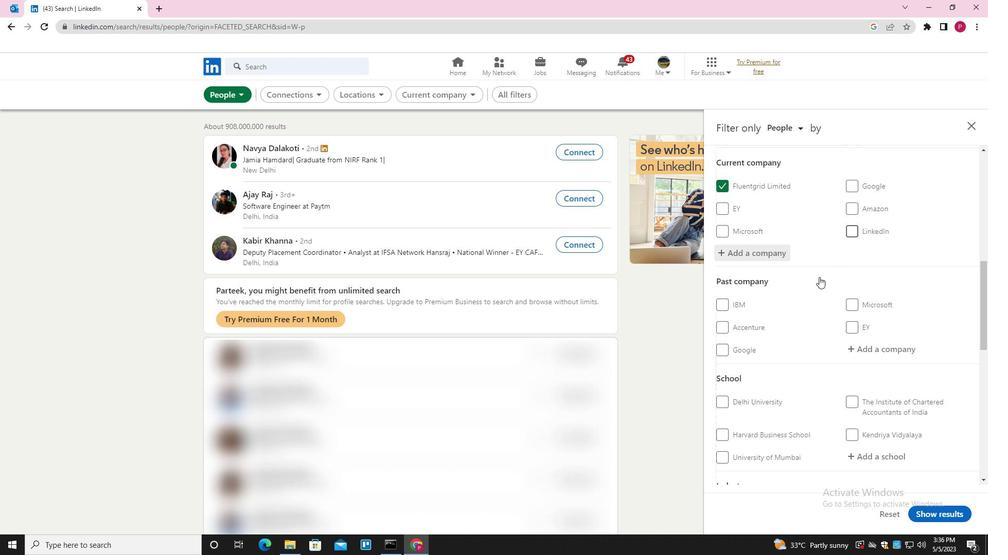 
Action: Mouse scrolled (819, 276) with delta (0, 0)
Screenshot: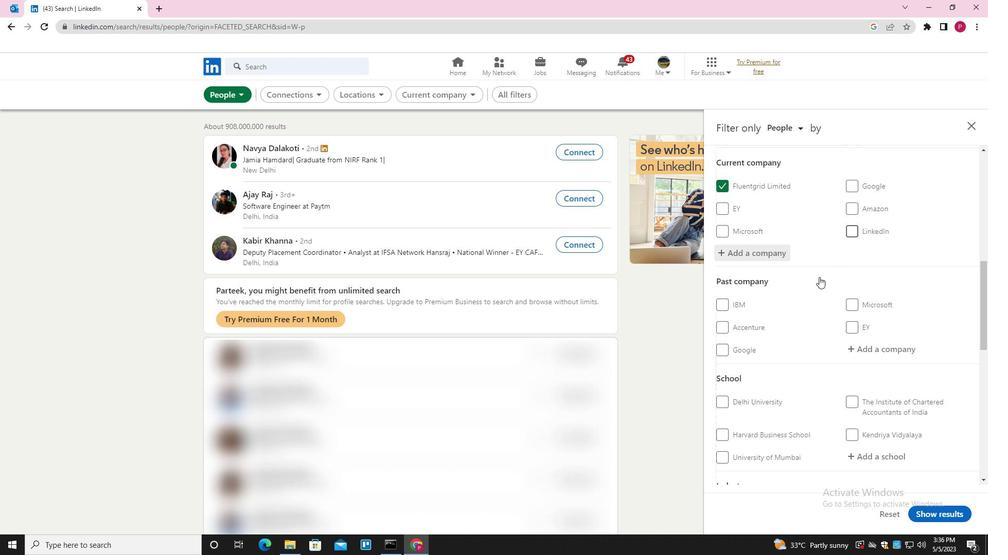 
Action: Mouse scrolled (819, 276) with delta (0, 0)
Screenshot: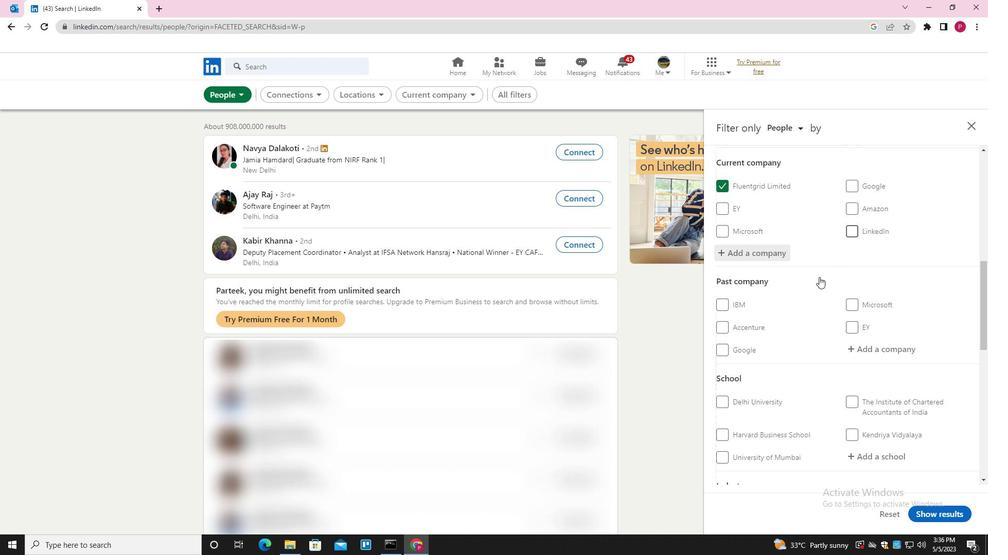 
Action: Mouse moved to (878, 254)
Screenshot: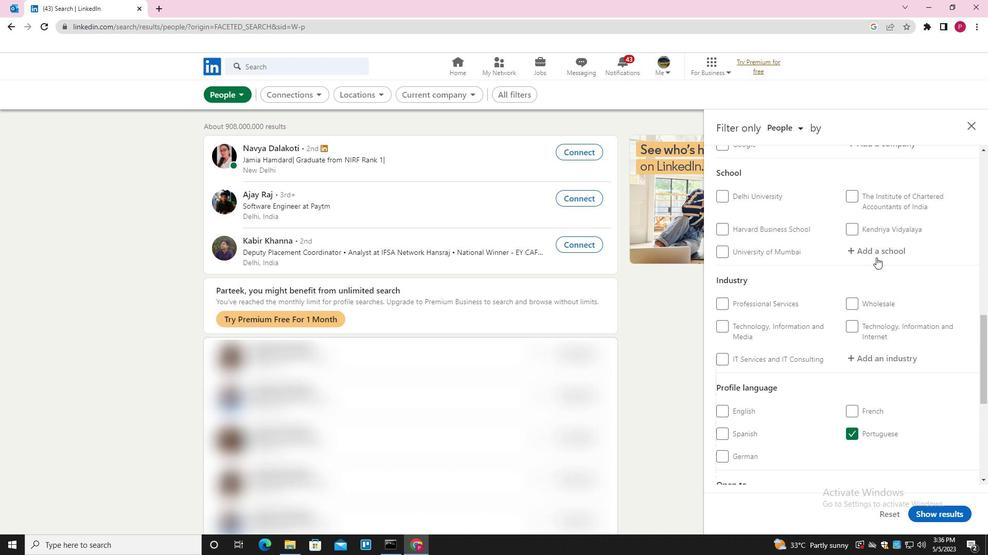 
Action: Mouse pressed left at (878, 254)
Screenshot: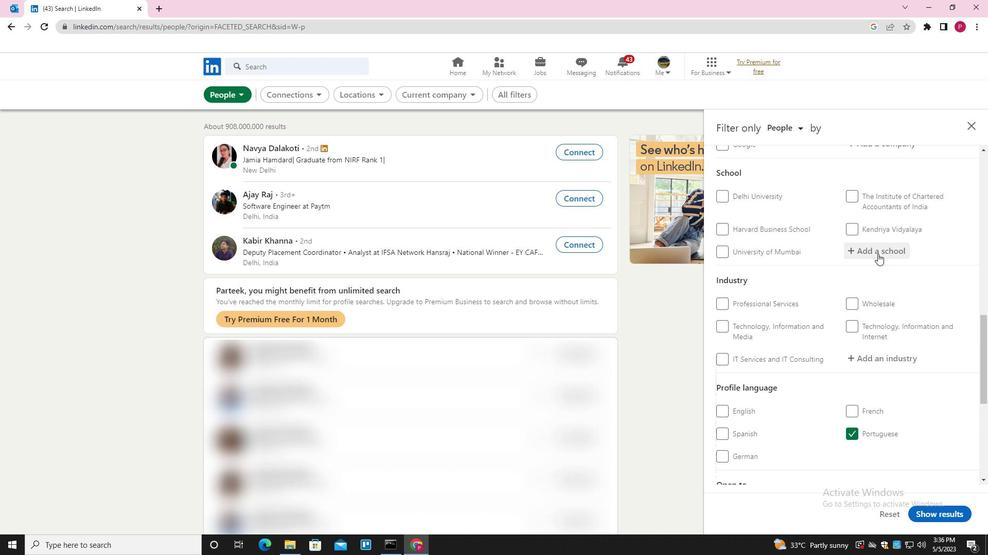 
Action: Key pressed <Key.shift>DOCTOR<Key.space><Key.shift><Key.shift><Key.shift><Key.shift><Key.shift><Key.shift><Key.shift><Key.shift><Key.shift><Key.shift><Key.shift><Key.shift><Key.shift><Key.shift><Key.shift><Key.shift>BABASAHEB<Key.space><Key.shift>AMBEDKAR<Key.space><Key.shift>MARATHWADA<Key.space><Key.shift><Key.shift><Key.shift>UNIVERSITY<Key.down><Key.enter>
Screenshot: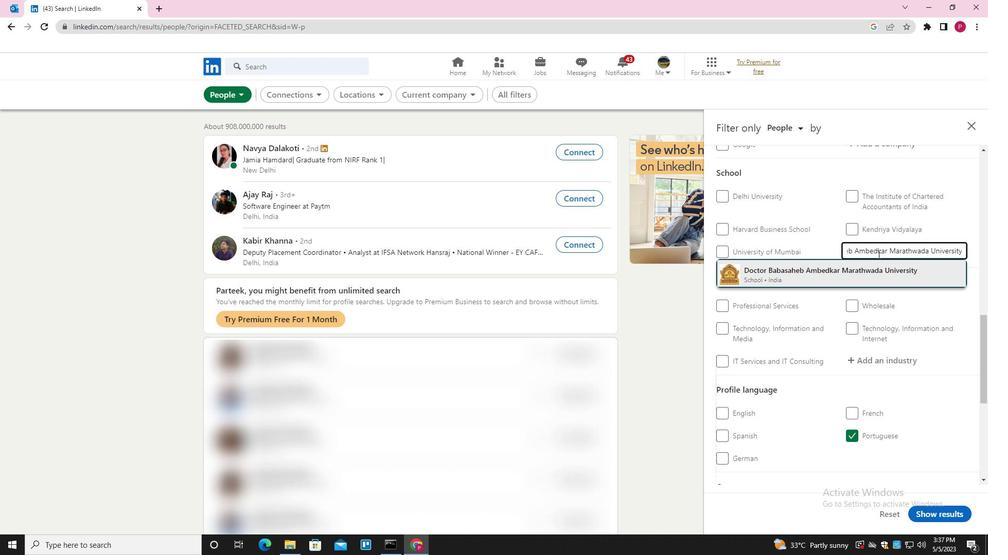 
Action: Mouse moved to (878, 264)
Screenshot: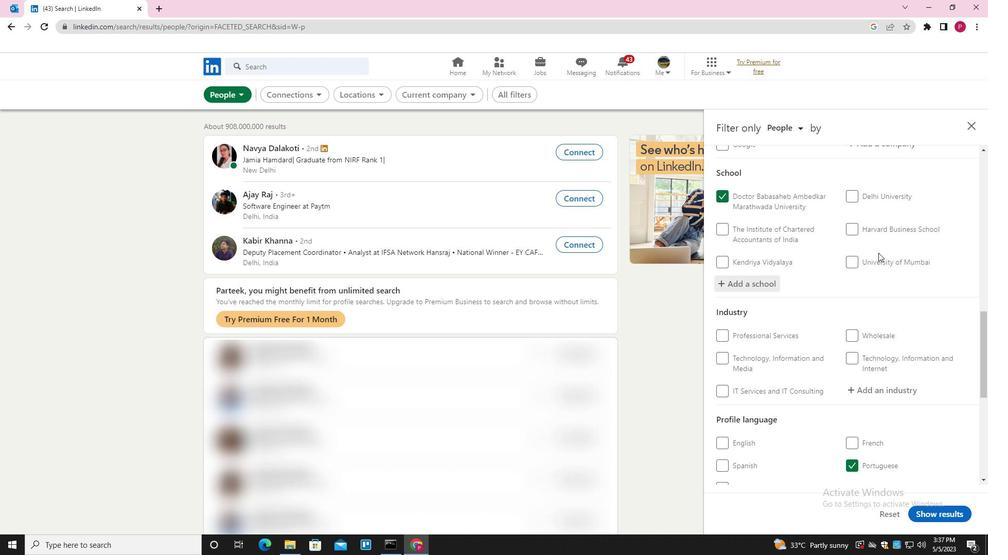 
Action: Mouse scrolled (878, 263) with delta (0, 0)
Screenshot: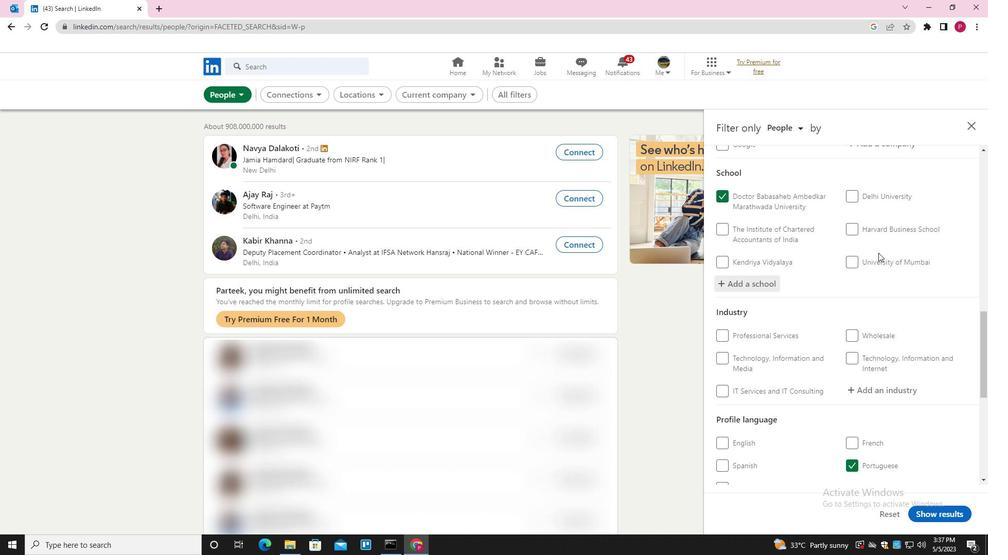 
Action: Mouse moved to (880, 276)
Screenshot: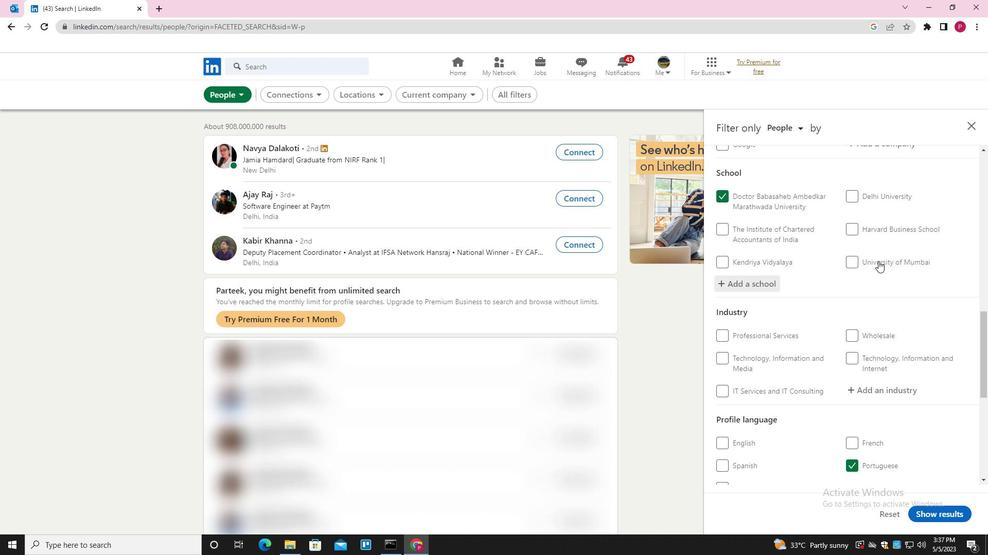 
Action: Mouse scrolled (880, 276) with delta (0, 0)
Screenshot: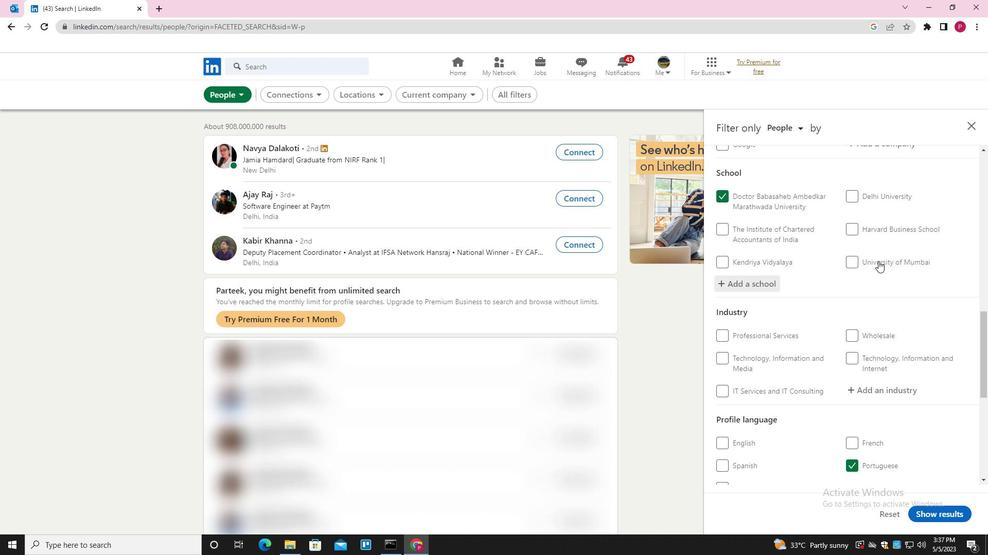 
Action: Mouse moved to (898, 290)
Screenshot: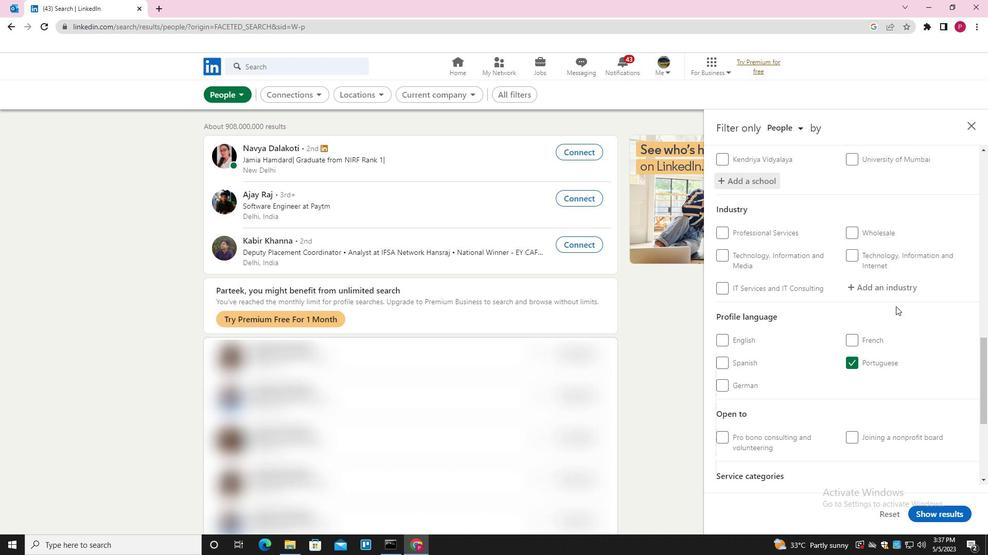 
Action: Mouse pressed left at (898, 290)
Screenshot: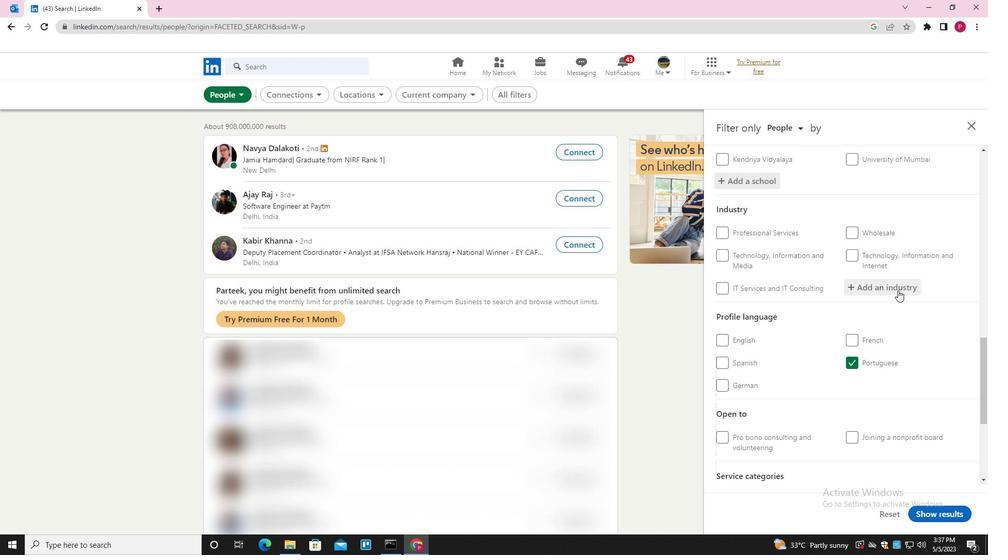 
Action: Mouse moved to (895, 292)
Screenshot: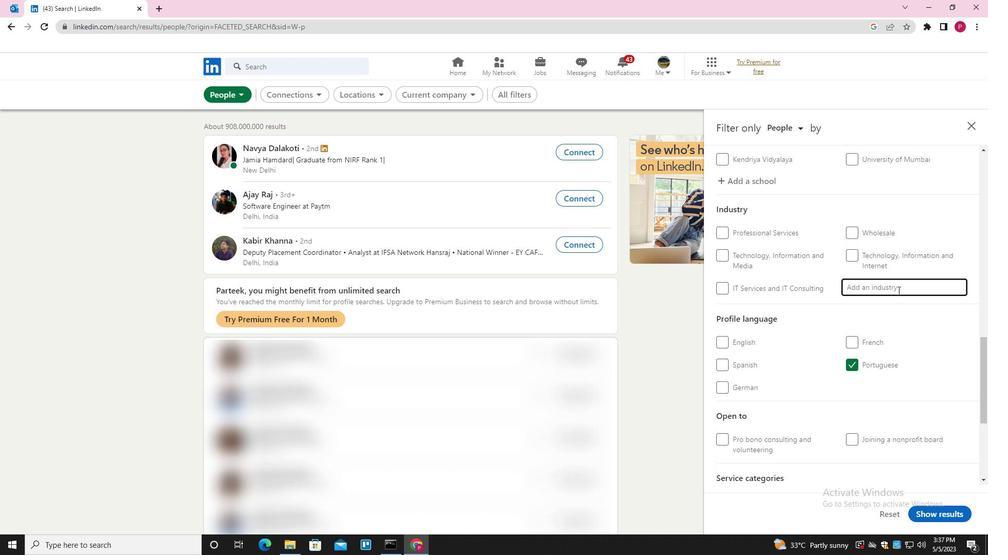 
Action: Key pressed <Key.shift>CONSUMER<Key.space><Key.shift>GOOS<Key.space><Key.backspace><Key.backspace>DS<Key.space><Key.shift>RENTAL<Key.down><Key.enter>
Screenshot: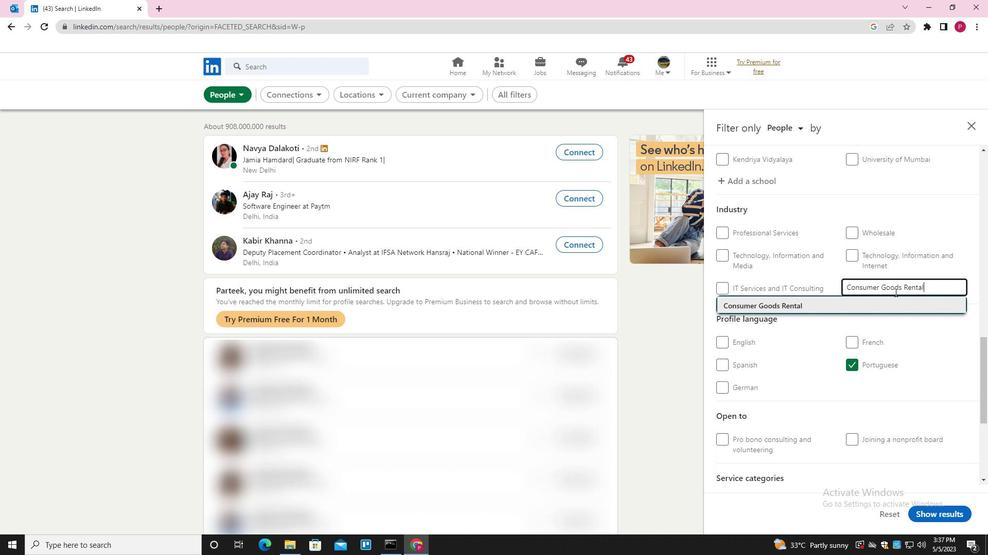 
Action: Mouse moved to (875, 305)
Screenshot: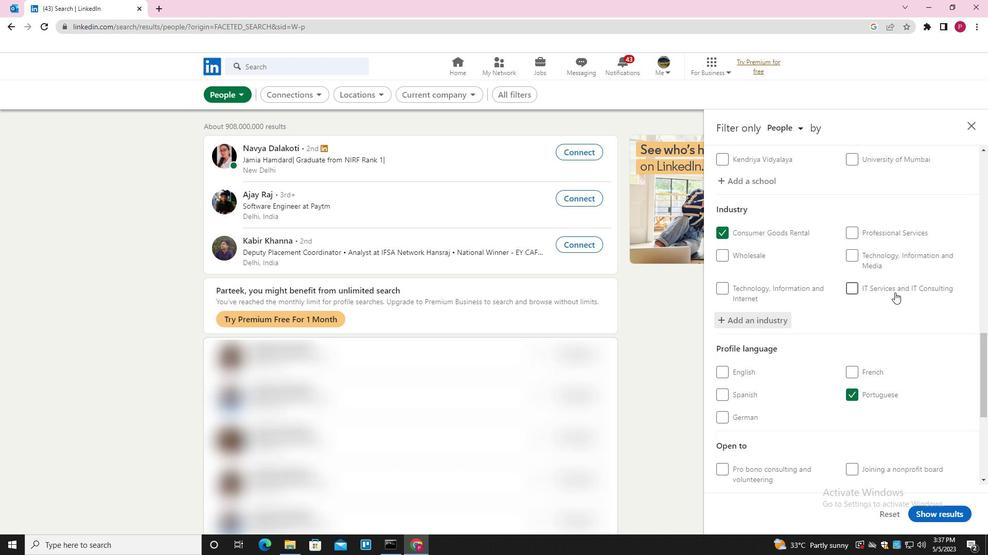 
Action: Mouse scrolled (875, 304) with delta (0, 0)
Screenshot: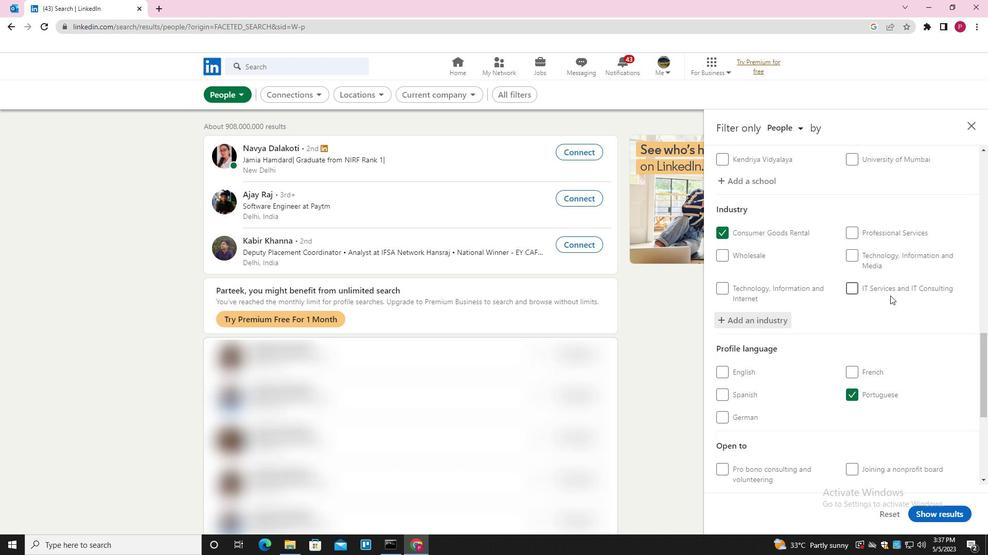 
Action: Mouse scrolled (875, 304) with delta (0, 0)
Screenshot: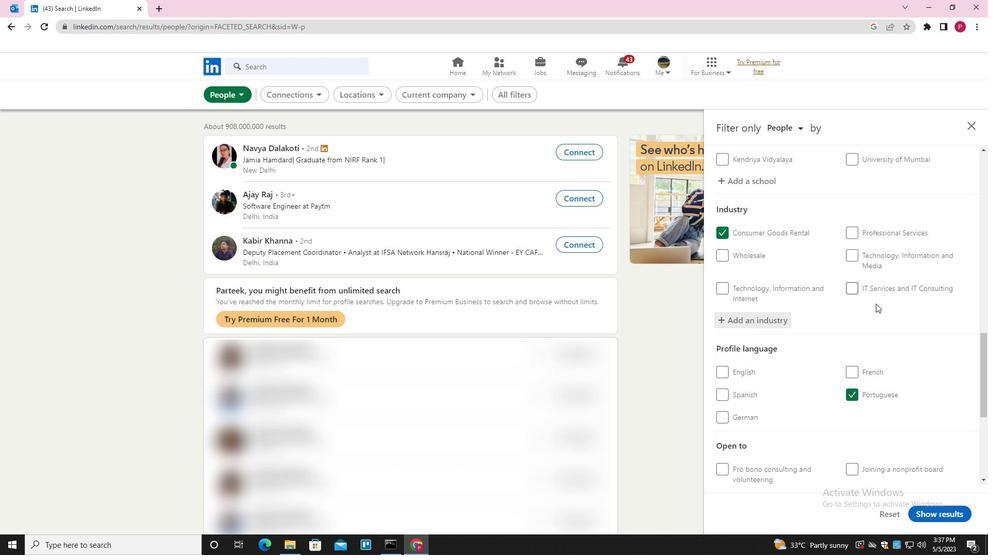 
Action: Mouse scrolled (875, 304) with delta (0, 0)
Screenshot: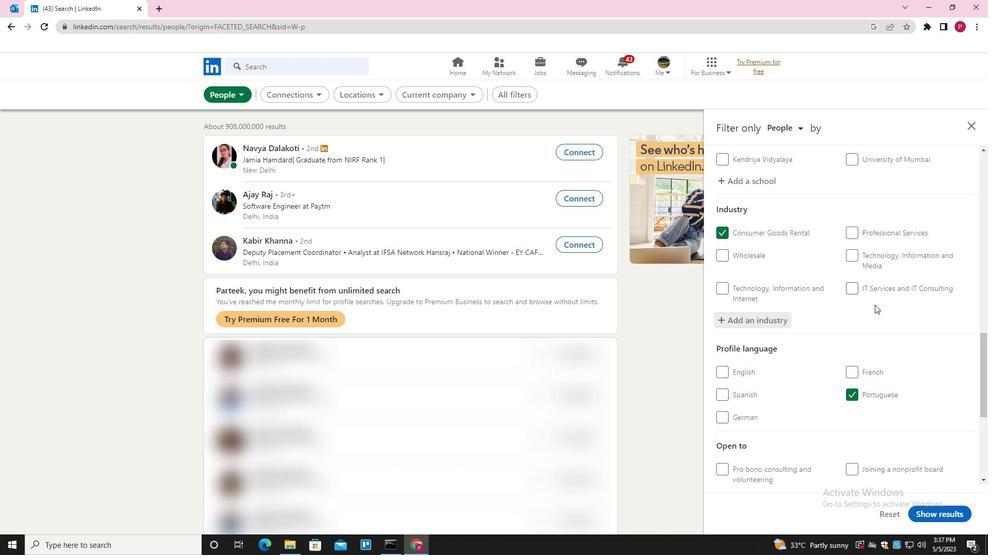 
Action: Mouse scrolled (875, 304) with delta (0, 0)
Screenshot: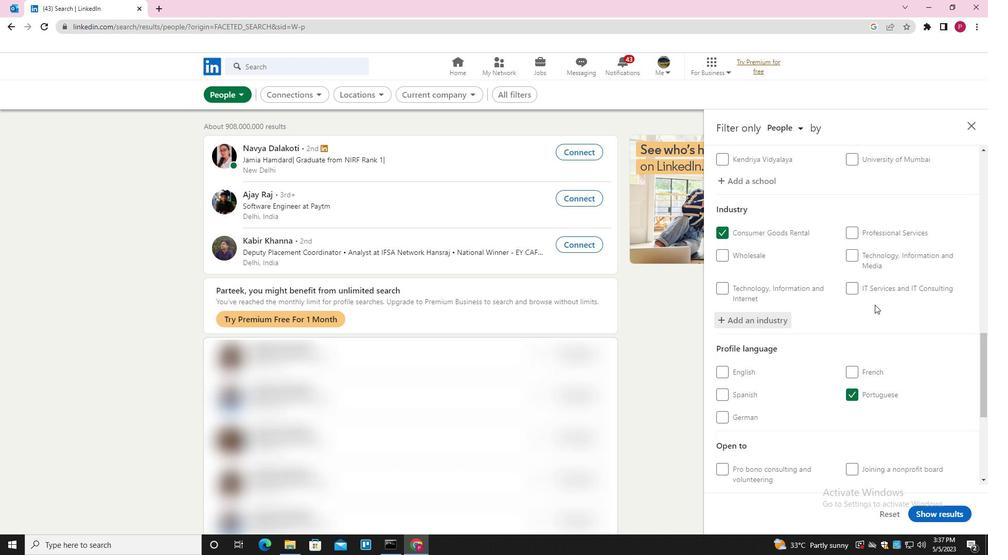
Action: Mouse moved to (873, 306)
Screenshot: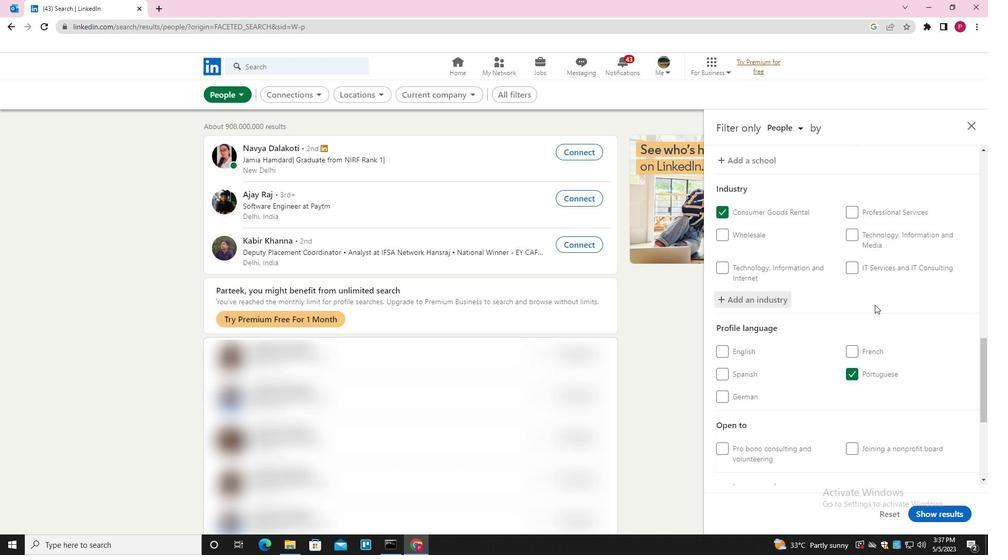 
Action: Mouse scrolled (873, 306) with delta (0, 0)
Screenshot: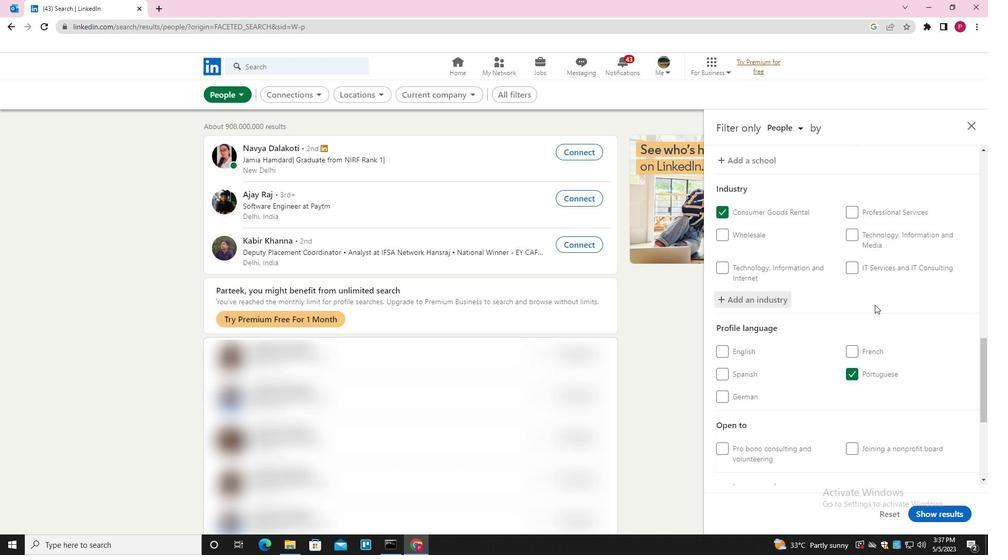 
Action: Mouse moved to (868, 311)
Screenshot: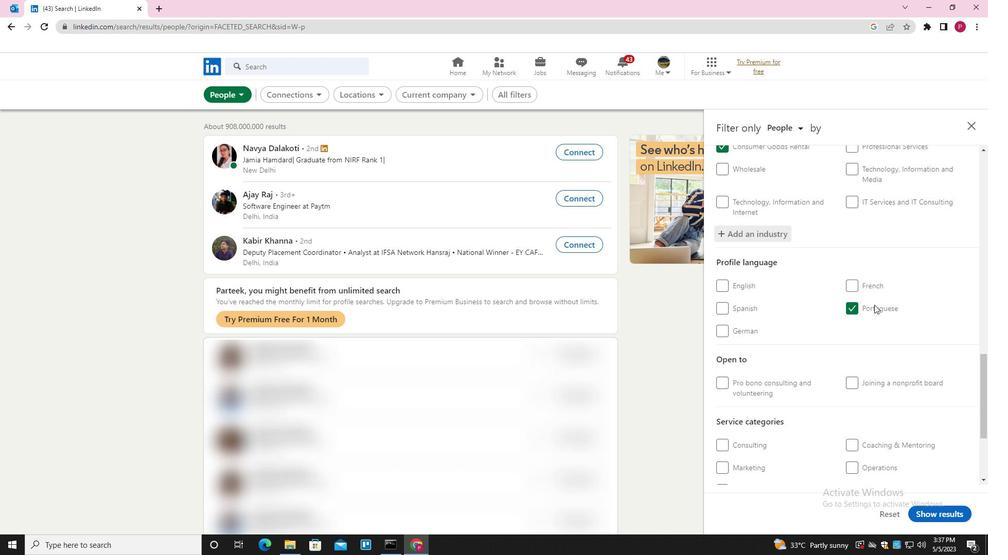 
Action: Mouse scrolled (868, 311) with delta (0, 0)
Screenshot: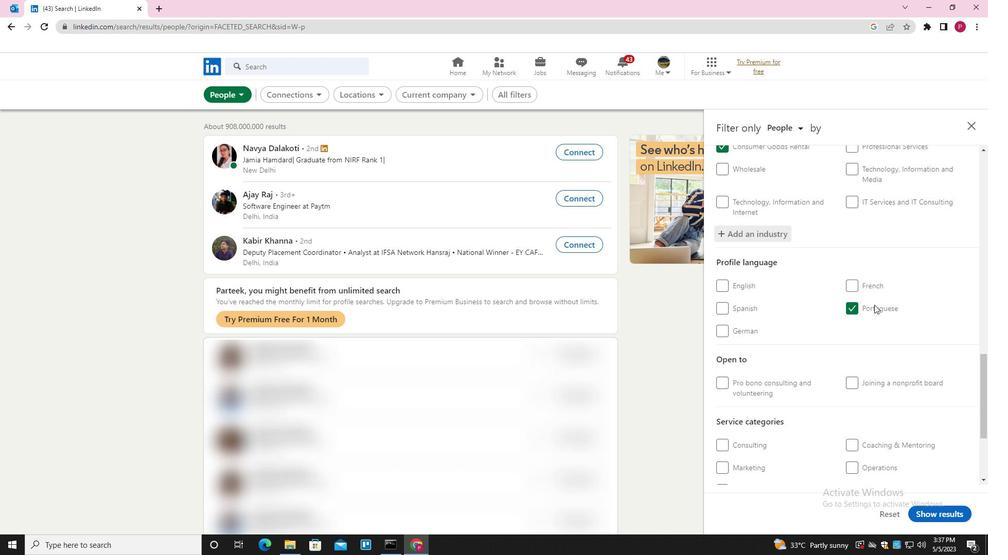 
Action: Mouse moved to (870, 347)
Screenshot: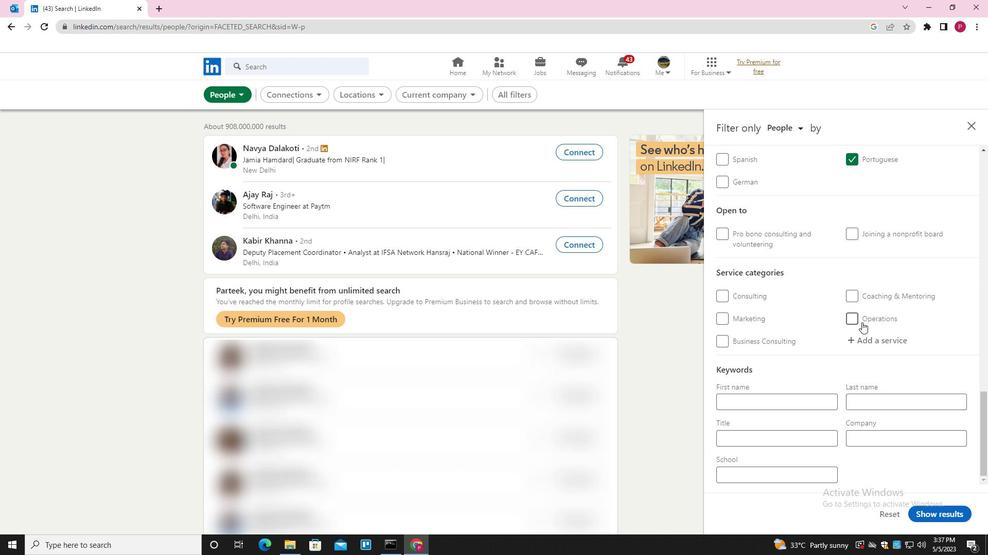 
Action: Mouse pressed left at (870, 347)
Screenshot: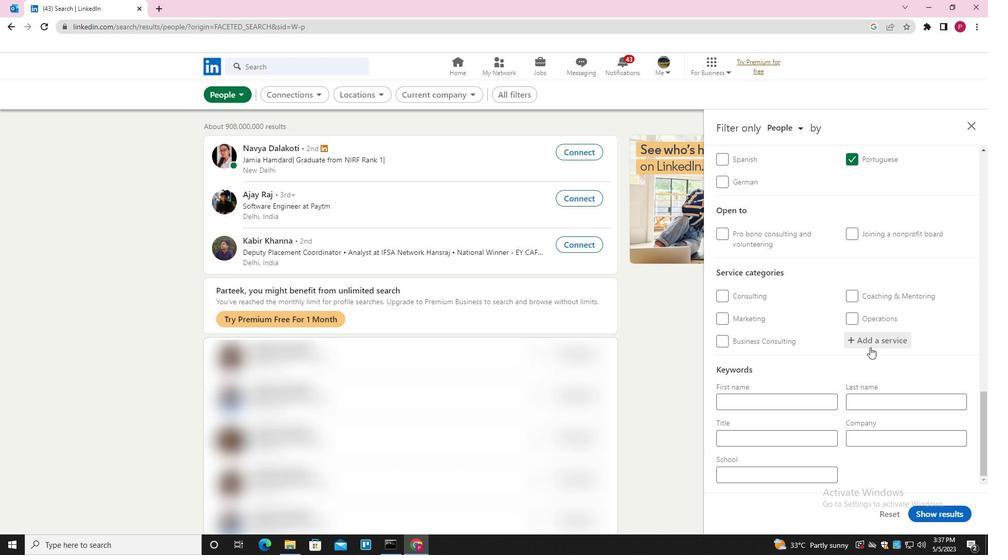 
Action: Key pressed <Key.shift>MANAGEMENT<Key.space>
Screenshot: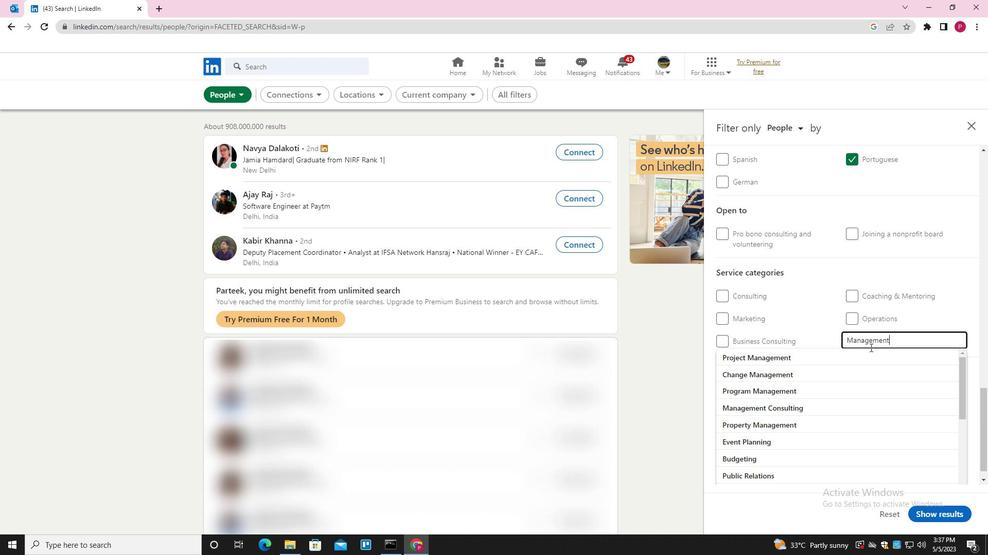 
Action: Mouse moved to (874, 346)
Screenshot: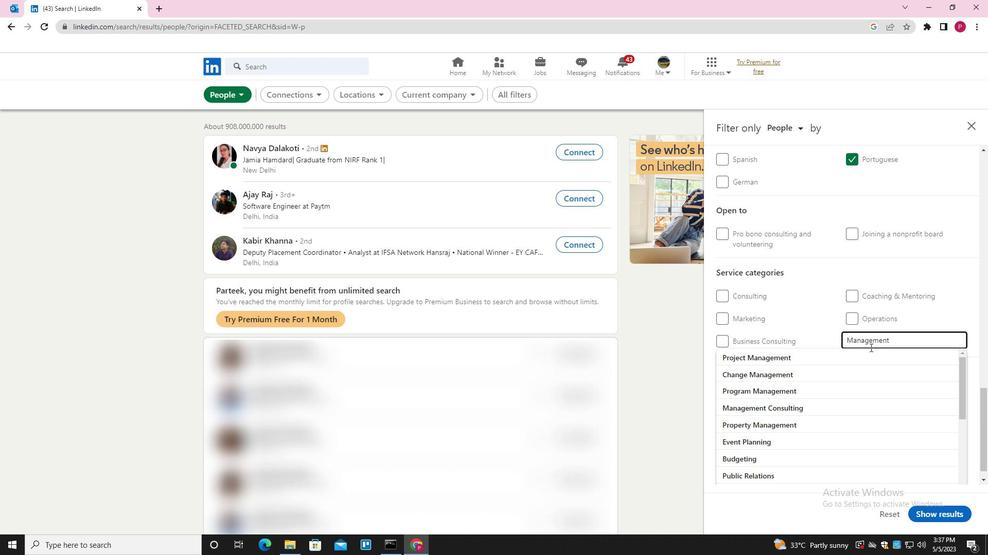 
Action: Mouse scrolled (874, 345) with delta (0, 0)
Screenshot: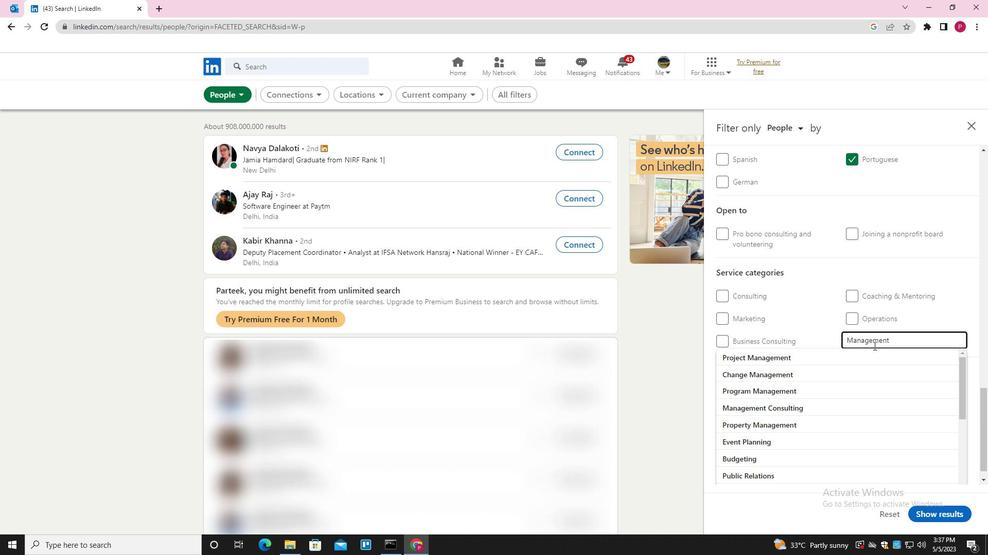 
Action: Mouse scrolled (874, 345) with delta (0, 0)
Screenshot: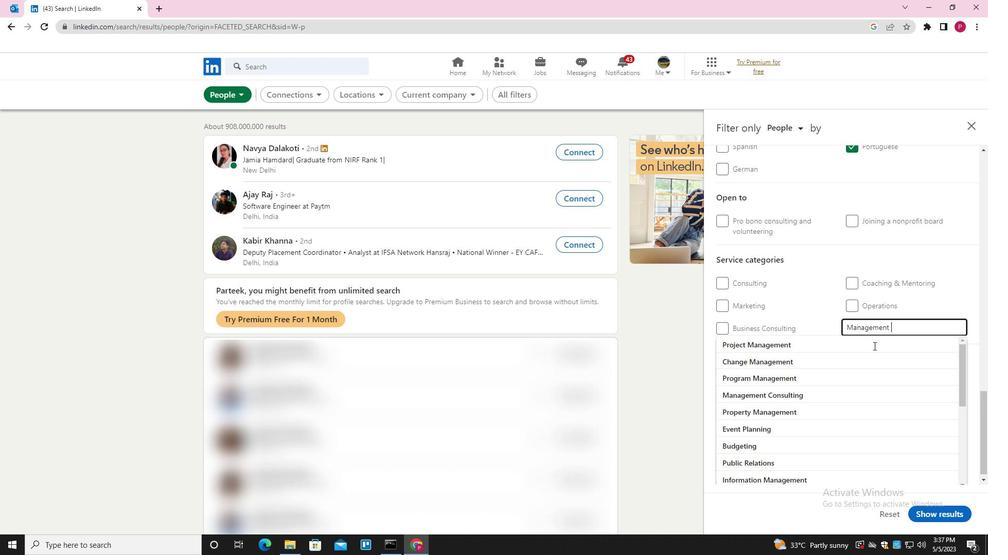 
Action: Mouse scrolled (874, 345) with delta (0, 0)
Screenshot: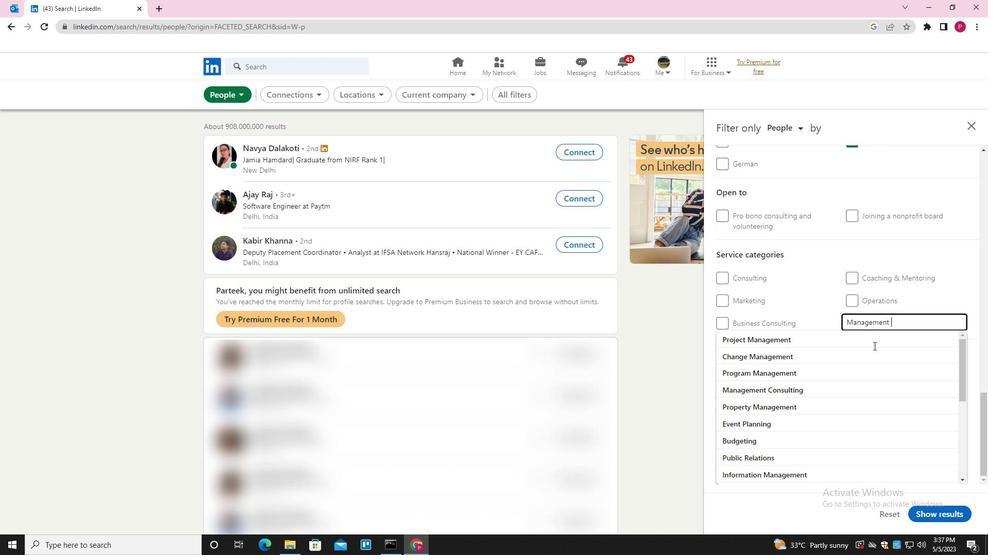 
Action: Mouse scrolled (874, 345) with delta (0, 0)
Screenshot: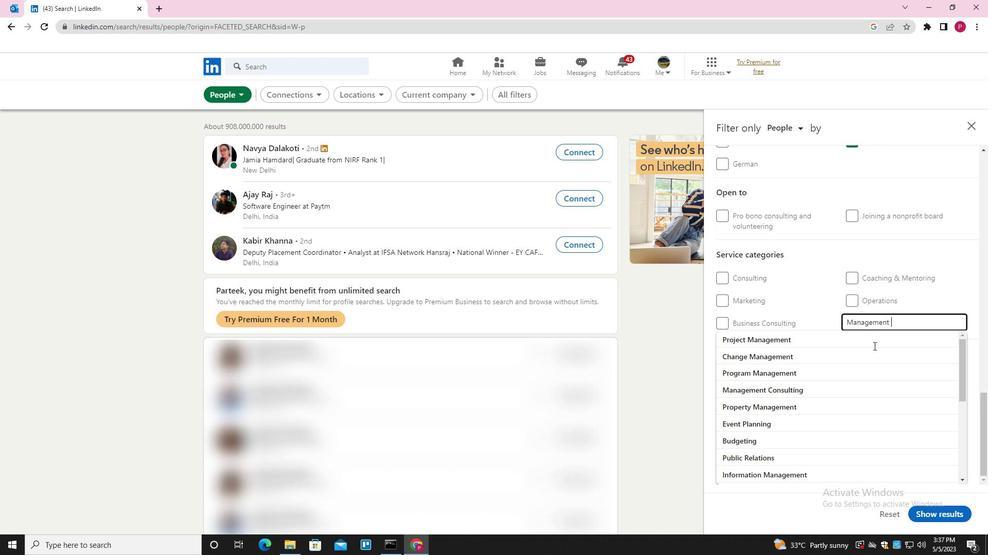 
Action: Mouse scrolled (874, 345) with delta (0, 0)
Screenshot: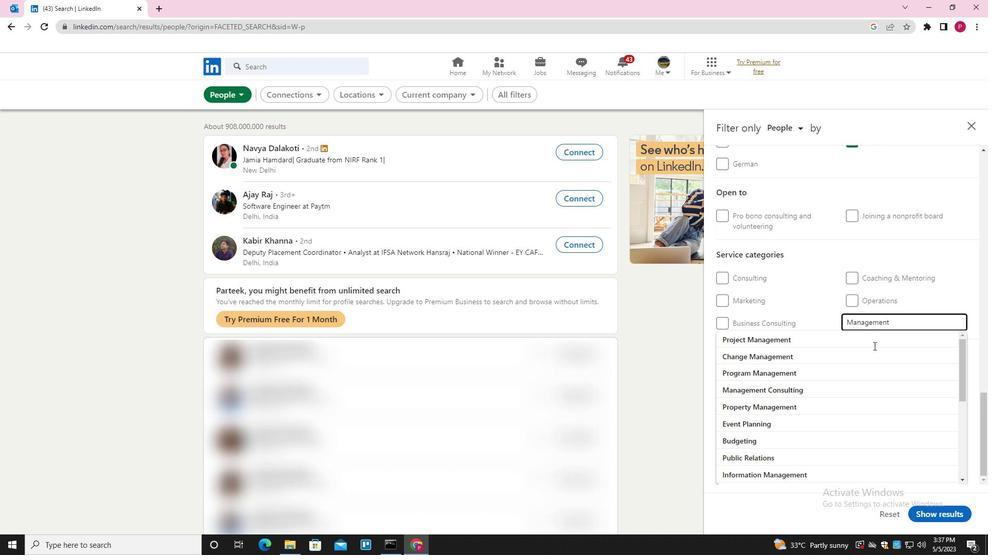 
Action: Mouse moved to (871, 346)
Screenshot: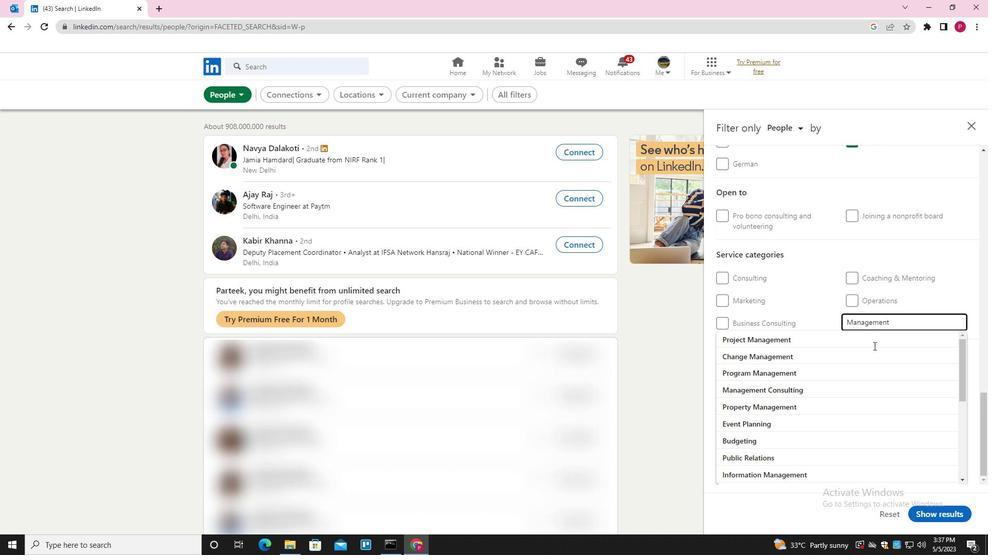 
Action: Key pressed <Key.enter>
Screenshot: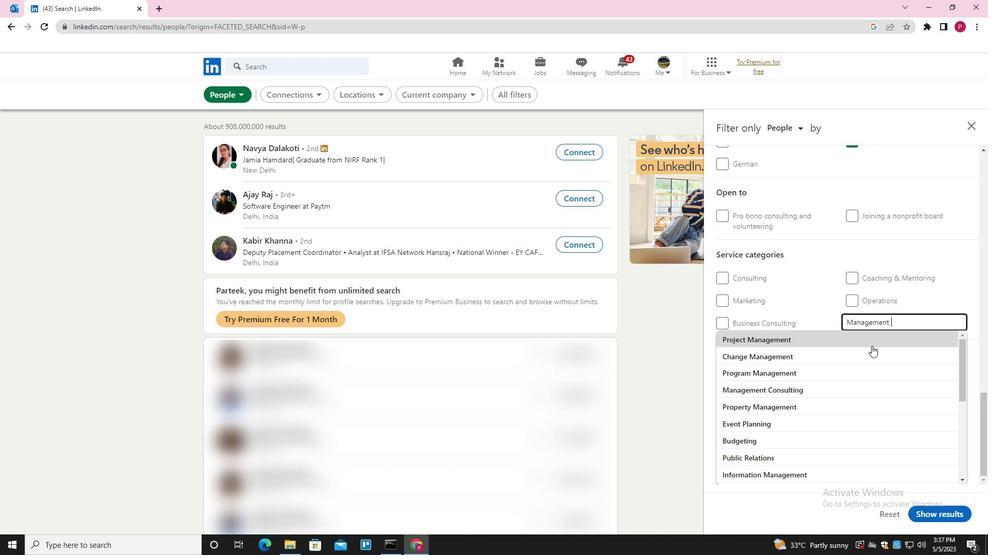 
Action: Mouse moved to (799, 444)
Screenshot: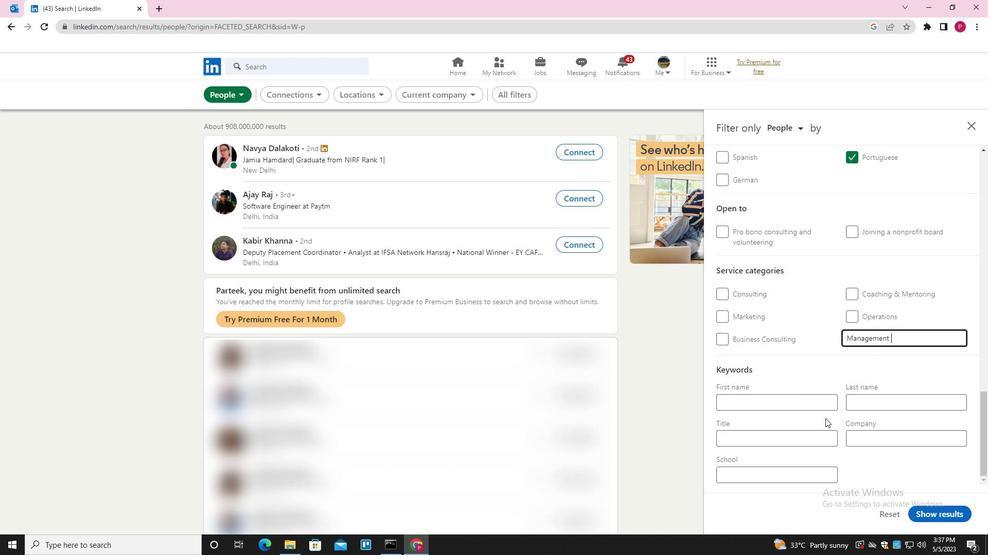 
Action: Mouse pressed left at (799, 444)
Screenshot: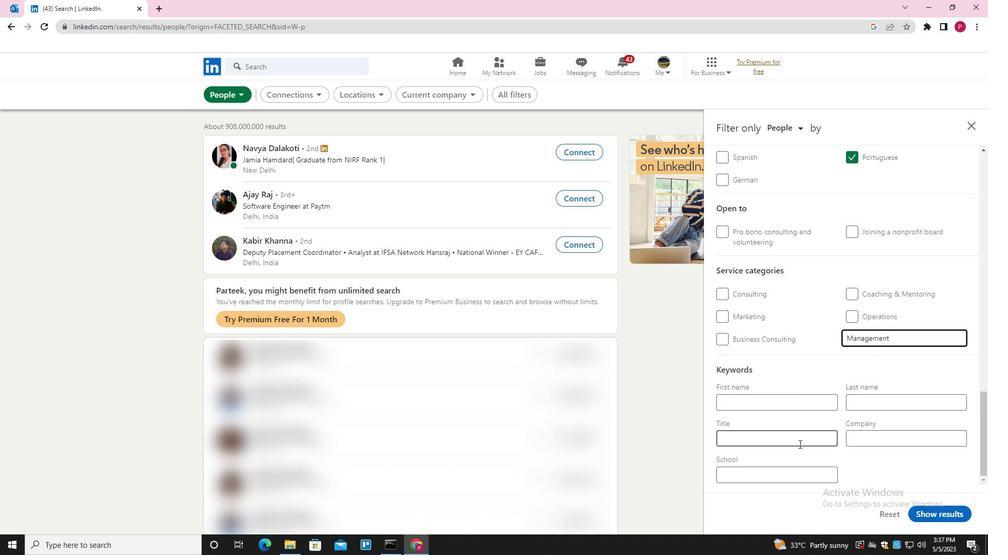 
Action: Key pressed <Key.shift><Key.shift><Key.shift><Key.shift><Key.shift><Key.shift><Key.shift><Key.shift><Key.shift><Key.shift><Key.shift><Key.shift><Key.shift><Key.shift><Key.shift><Key.shift><Key.shift><Key.shift><Key.shift>SUPRITENDANT
Screenshot: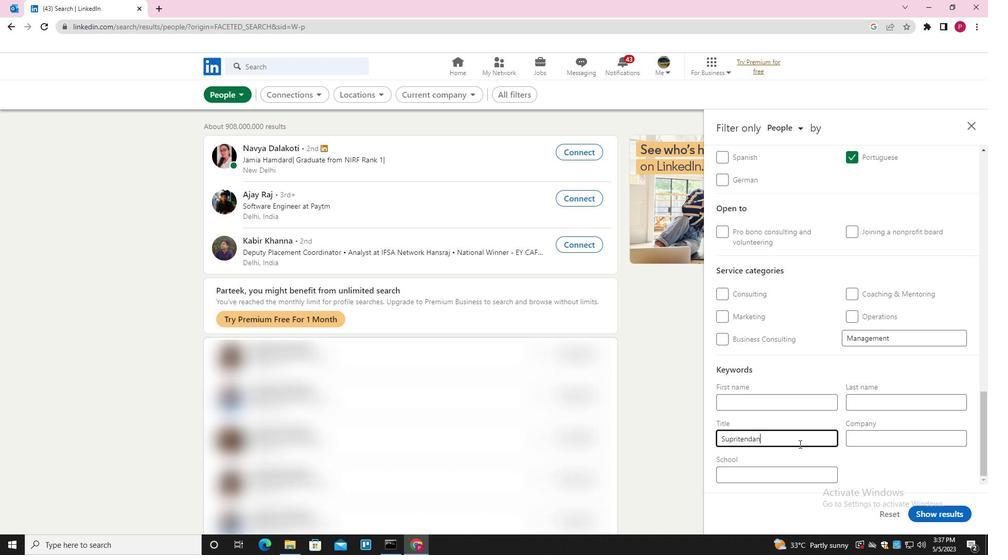 
Action: Mouse moved to (939, 510)
Screenshot: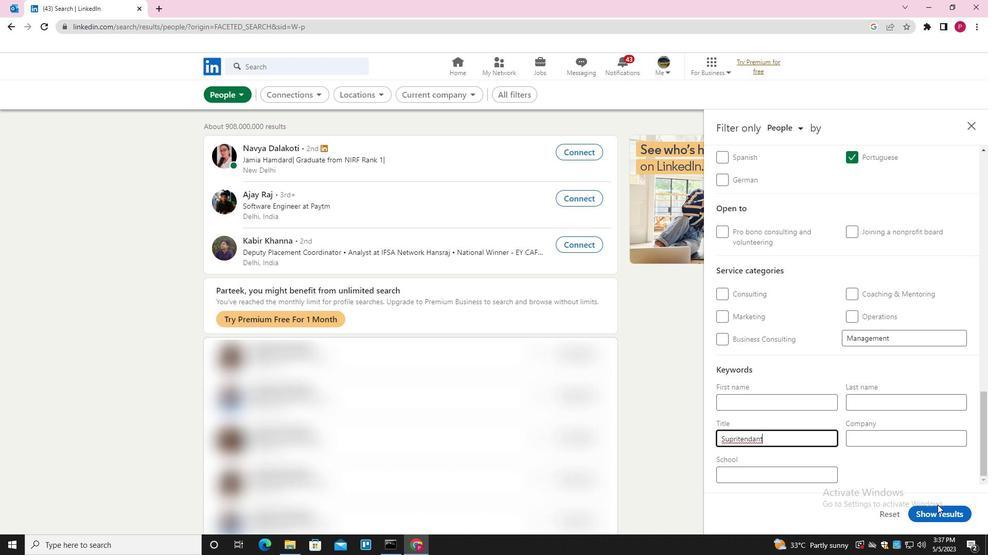 
Action: Mouse pressed left at (939, 510)
Screenshot: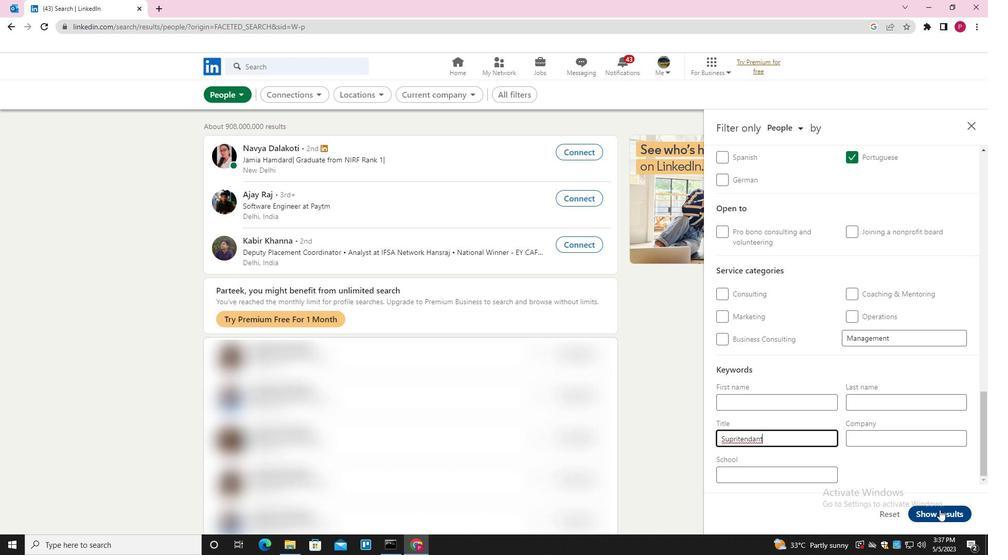 
Action: Mouse moved to (418, 245)
Screenshot: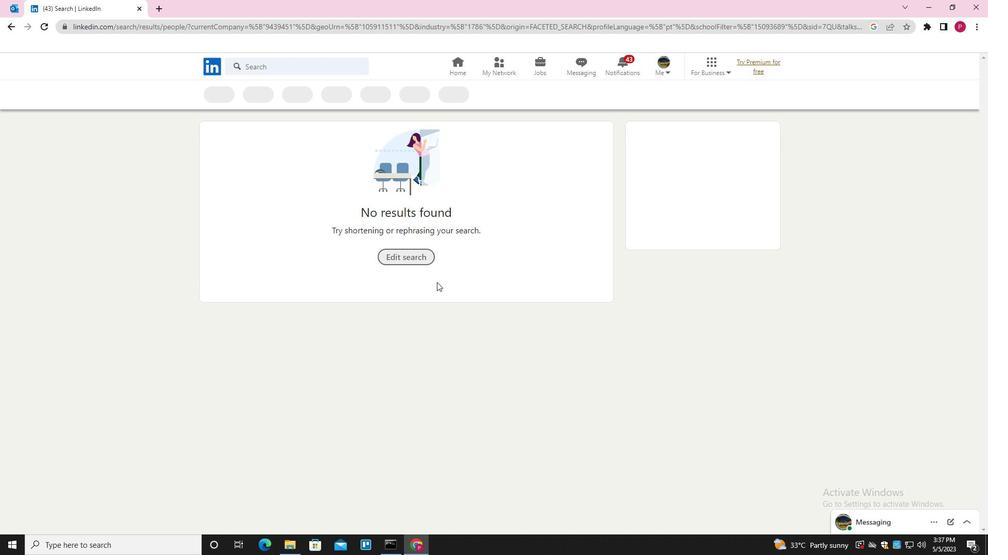 
